 Task: Build dashboard for Customer object.
Action: Mouse moved to (295, 64)
Screenshot: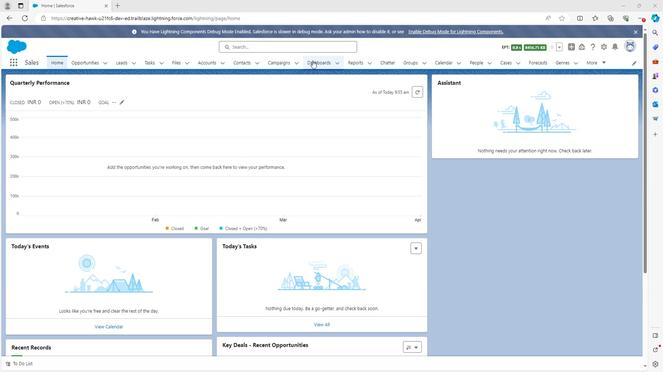 
Action: Mouse pressed left at (295, 64)
Screenshot: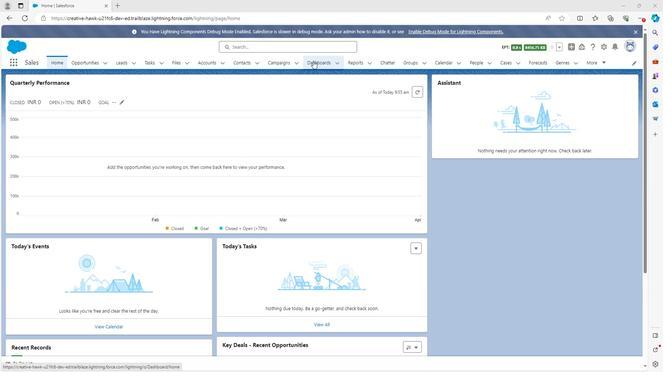 
Action: Mouse moved to (545, 91)
Screenshot: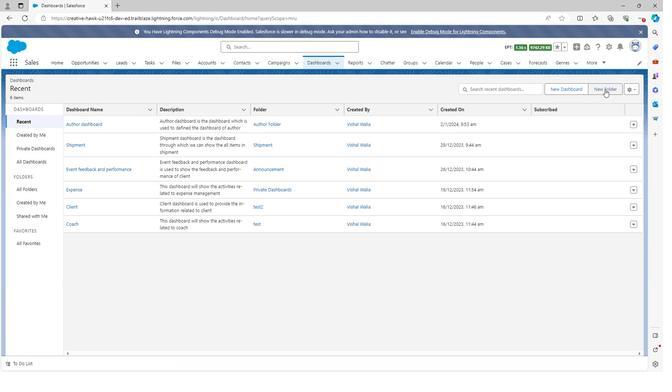 
Action: Mouse pressed left at (545, 91)
Screenshot: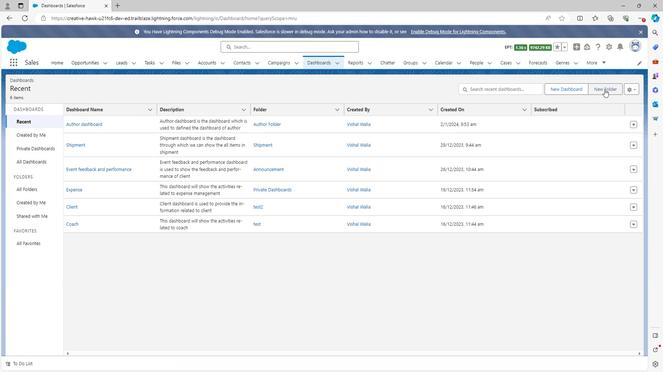 
Action: Mouse moved to (318, 174)
Screenshot: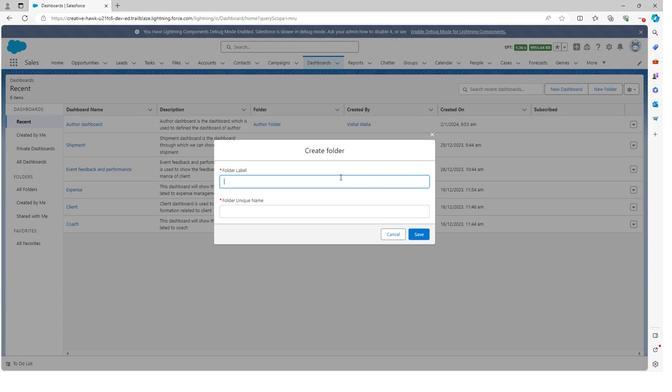 
Action: Mouse pressed left at (318, 174)
Screenshot: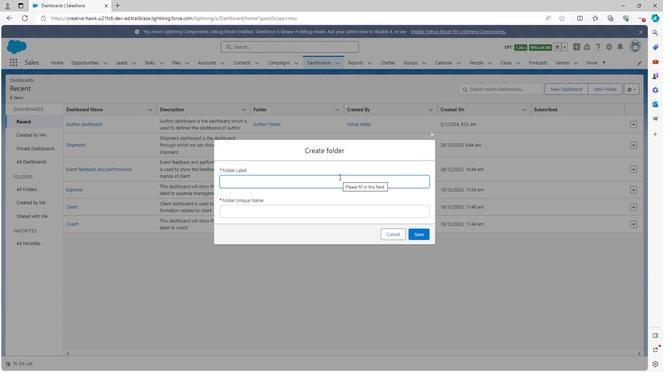 
Action: Key pressed <Key.shift><Key.shift><Key.shift><Key.shift><Key.shift>Custo
Screenshot: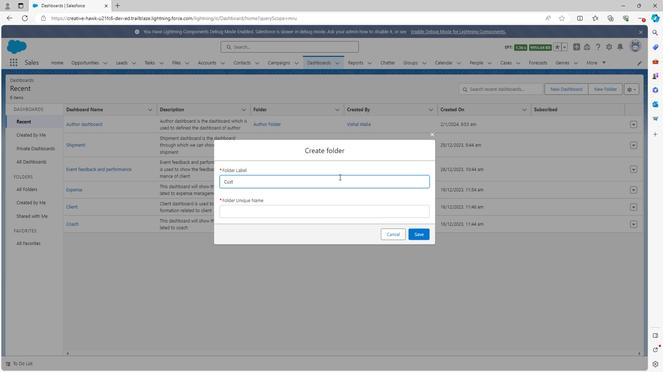 
Action: Mouse moved to (315, 176)
Screenshot: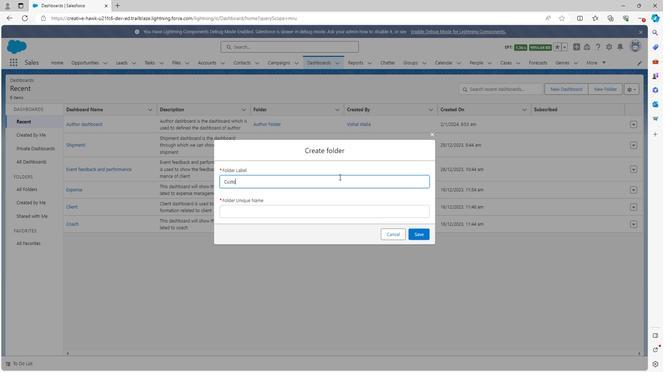 
Action: Key pressed mer
Screenshot: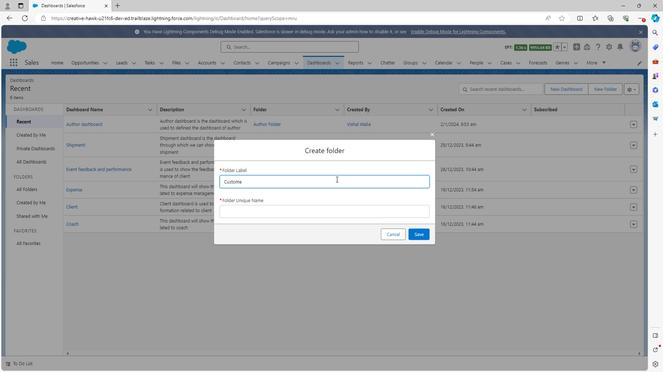 
Action: Mouse moved to (314, 176)
Screenshot: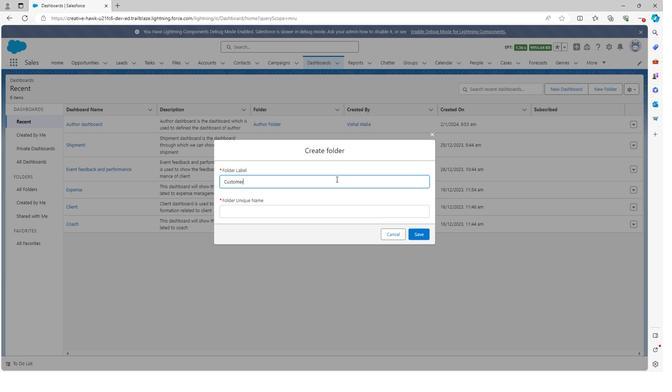 
Action: Key pressed <Key.space>fo
Screenshot: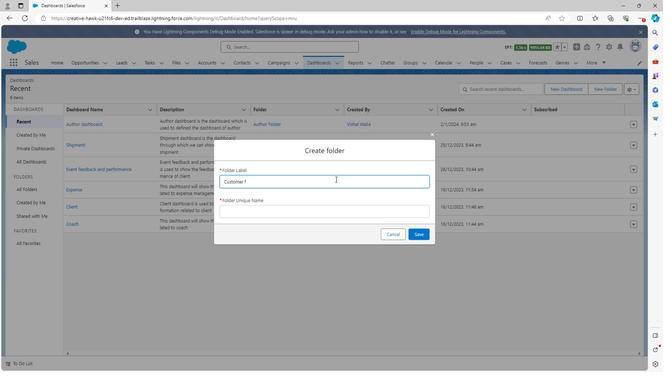 
Action: Mouse moved to (313, 177)
Screenshot: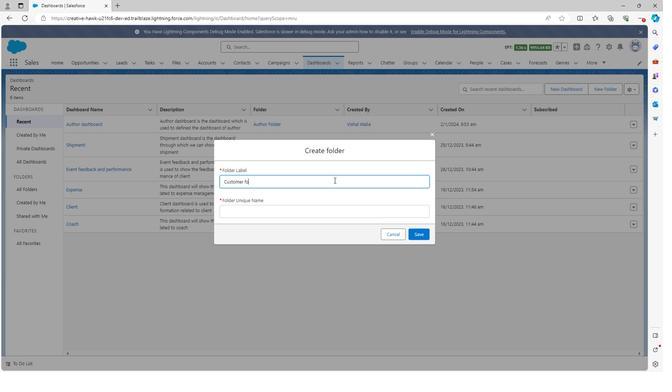 
Action: Key pressed l
Screenshot: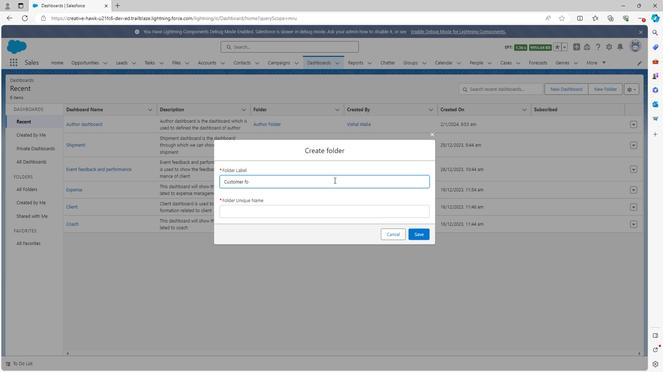 
Action: Mouse moved to (313, 178)
Screenshot: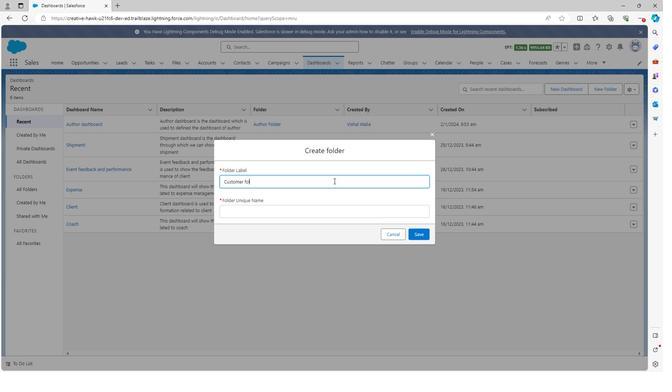 
Action: Key pressed de
Screenshot: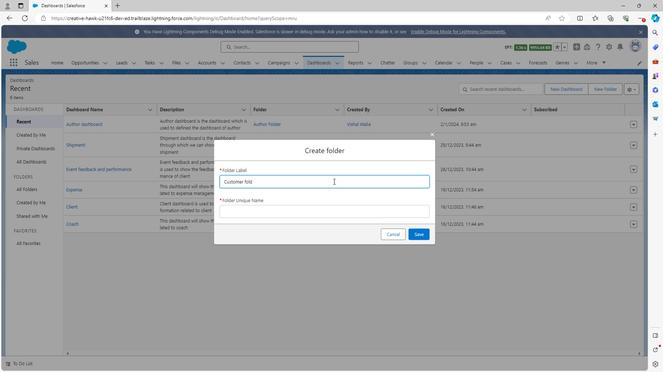 
Action: Mouse moved to (299, 189)
Screenshot: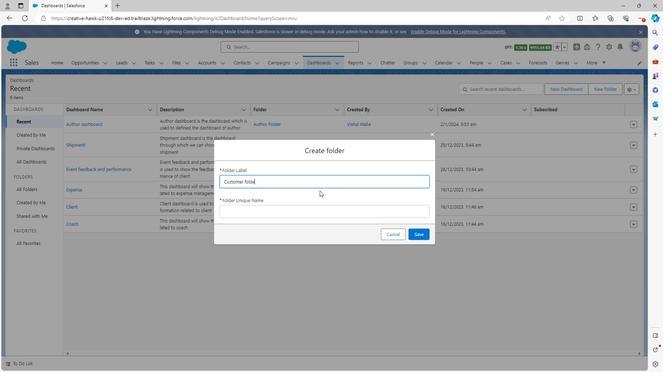 
Action: Key pressed r
Screenshot: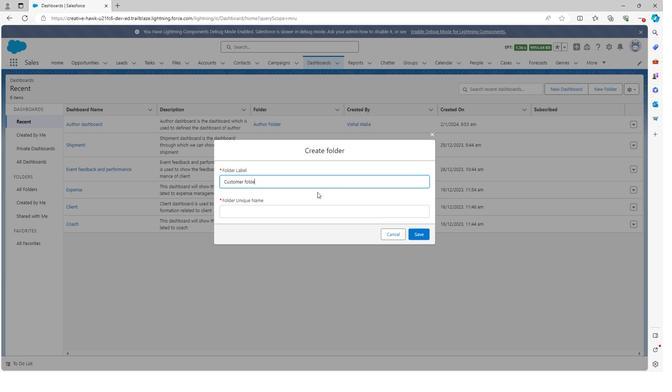 
Action: Mouse moved to (281, 203)
Screenshot: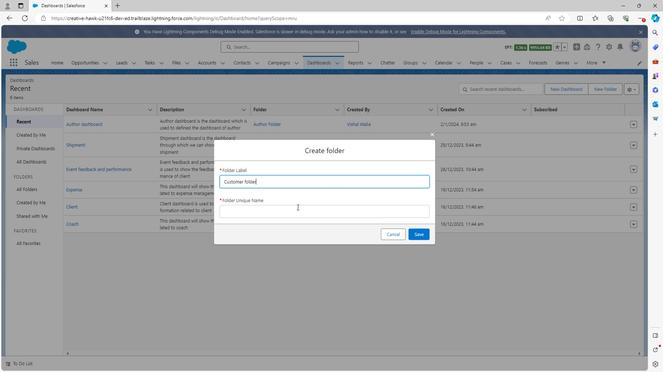 
Action: Mouse pressed left at (281, 203)
Screenshot: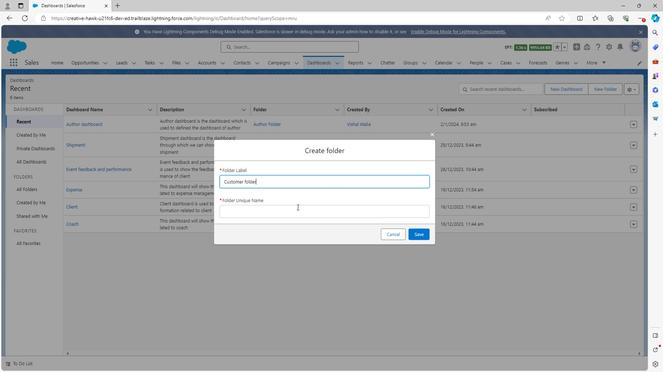 
Action: Mouse moved to (380, 226)
Screenshot: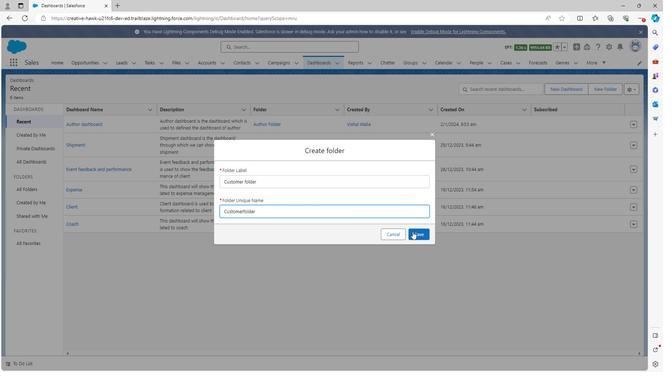 
Action: Mouse pressed left at (380, 226)
Screenshot: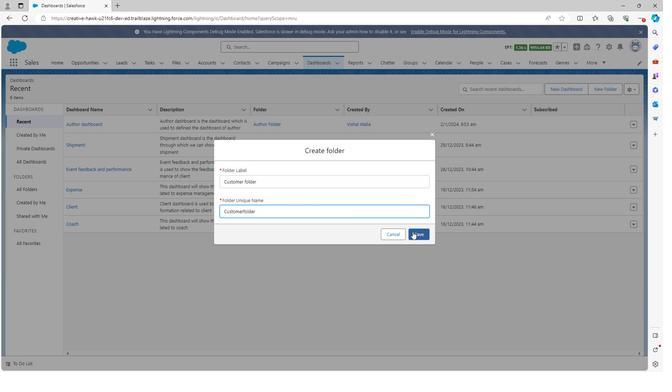 
Action: Mouse moved to (503, 89)
Screenshot: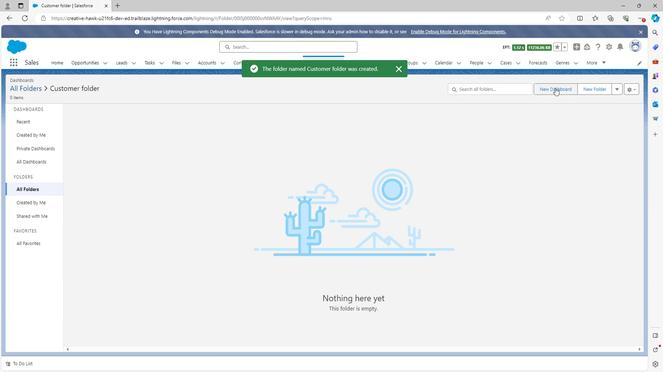 
Action: Mouse pressed left at (503, 89)
Screenshot: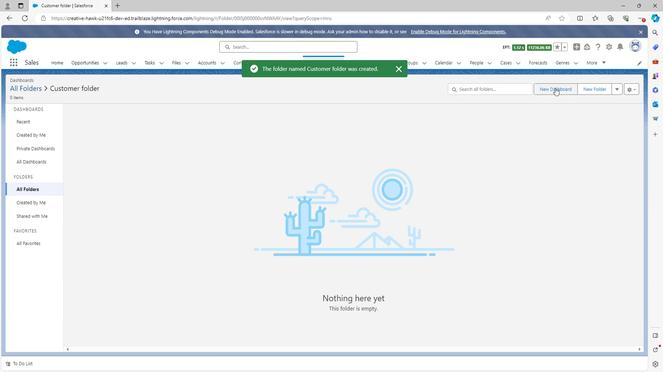 
Action: Mouse moved to (257, 181)
Screenshot: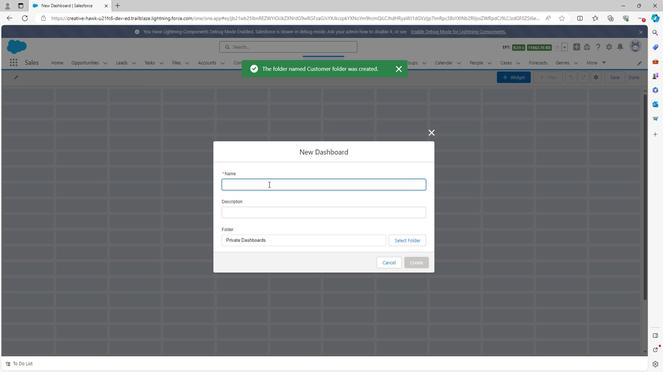 
Action: Mouse pressed left at (257, 181)
Screenshot: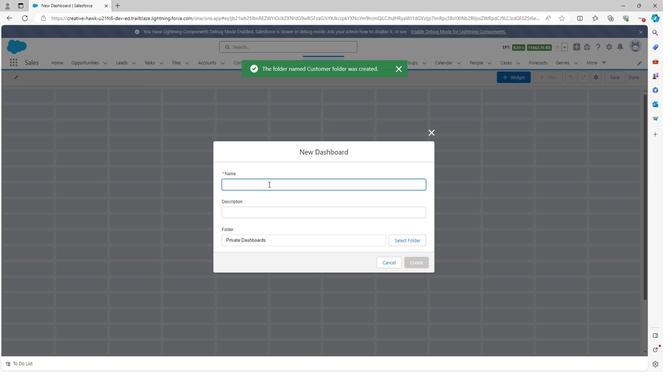 
Action: Mouse moved to (256, 181)
Screenshot: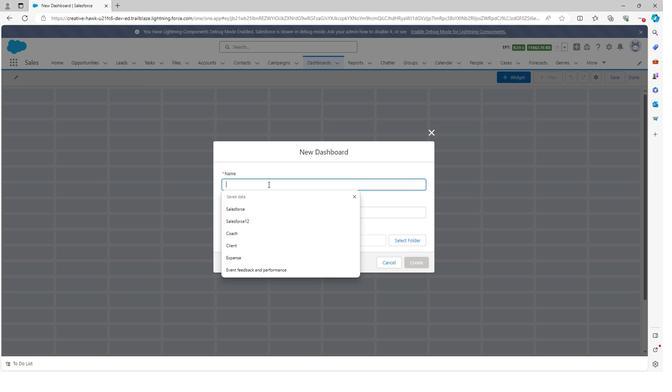 
Action: Key pressed <Key.shift>
Screenshot: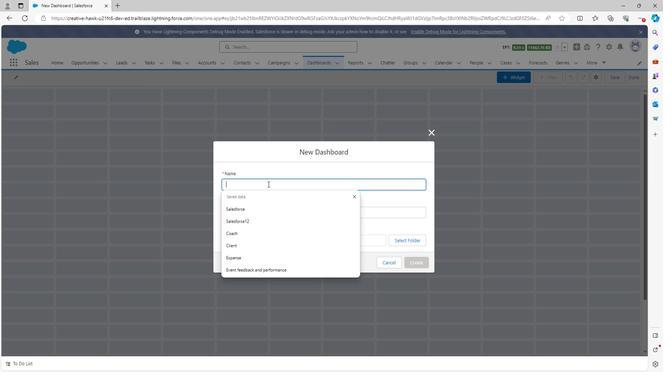 
Action: Mouse moved to (256, 181)
Screenshot: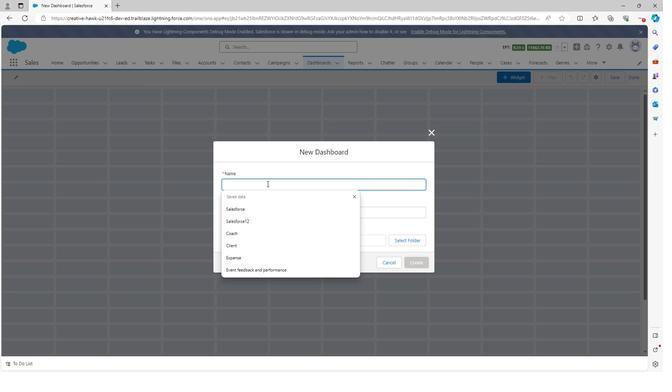 
Action: Key pressed C
Screenshot: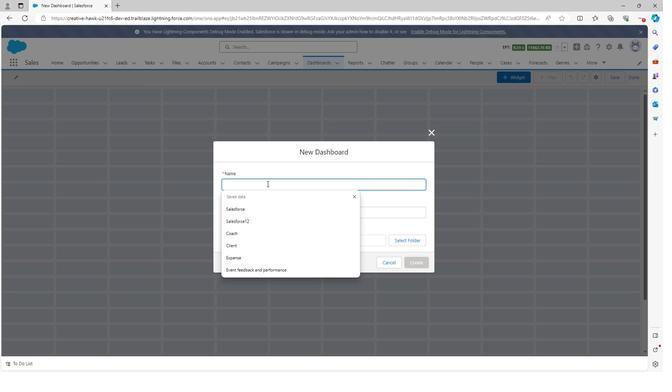 
Action: Mouse moved to (255, 177)
Screenshot: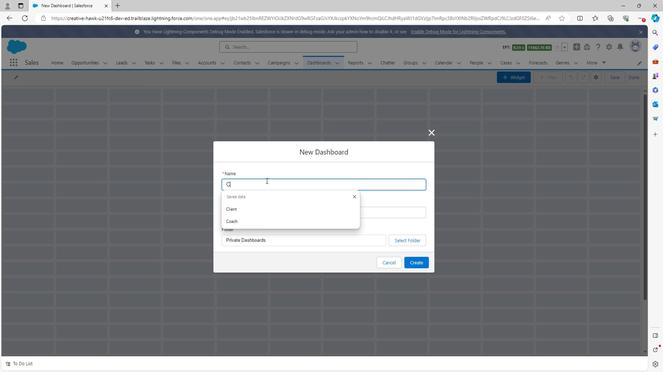 
Action: Key pressed u 770, 501)
Screenshot: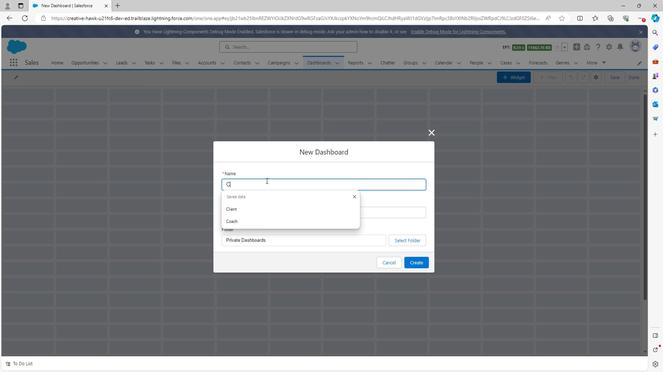 
Action: Mouse moved to (255, 178)
Screenshot: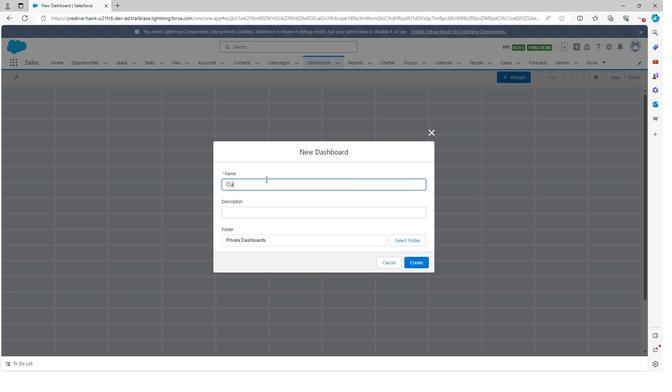 
Action: Key pressed s
Screenshot: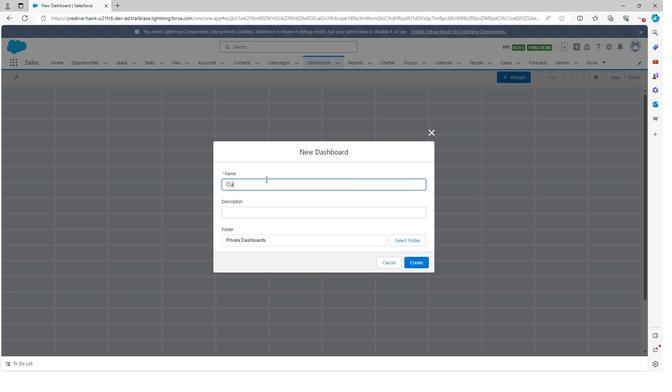 
Action: Mouse moved to (252, 184)
Screenshot: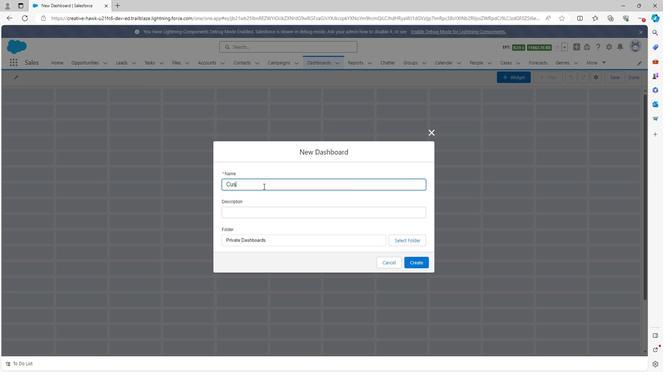 
Action: Key pressed to
Screenshot: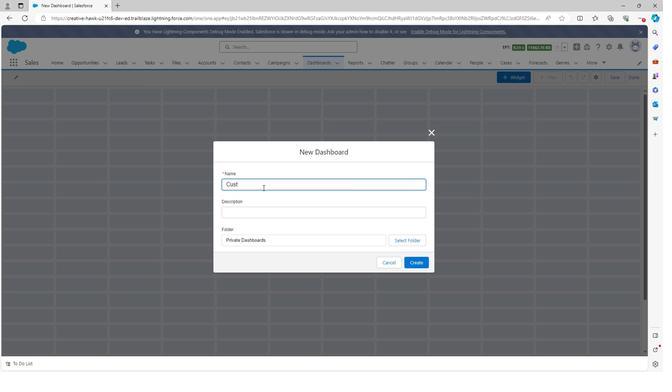
Action: Mouse moved to (251, 186)
Screenshot: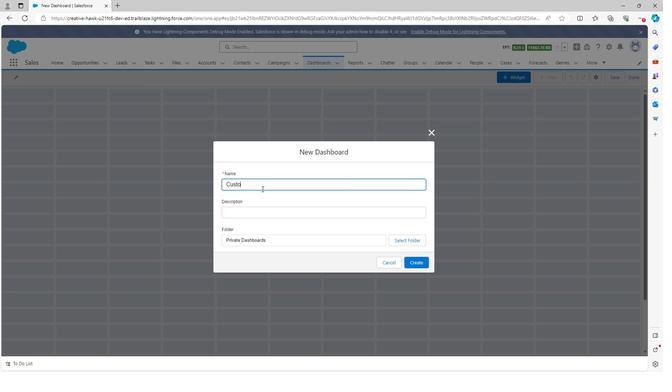 
Action: Key pressed me
Screenshot: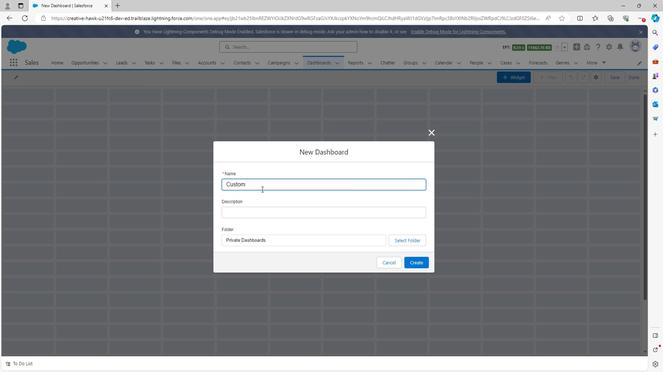 
Action: Mouse moved to (247, 190)
Screenshot: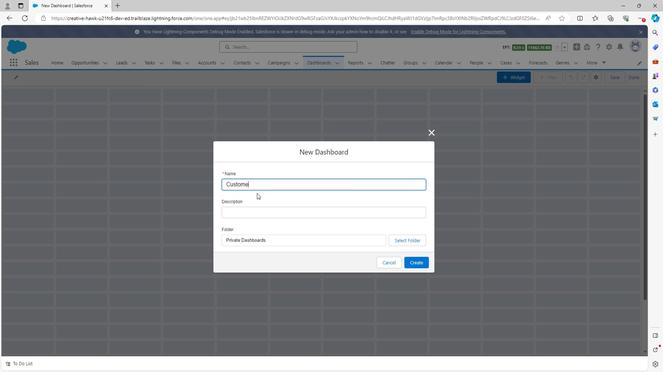 
Action: Key pressed r
Screenshot: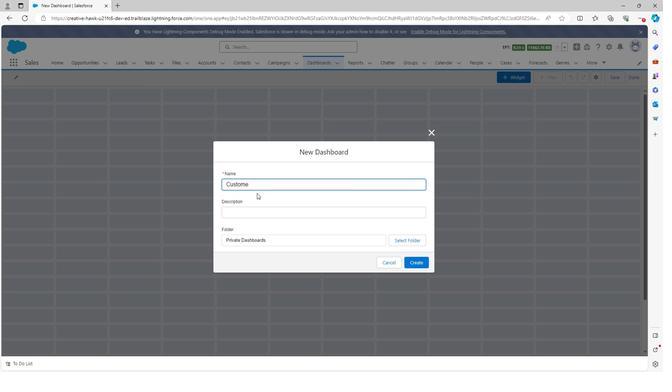 
Action: Mouse moved to (246, 190)
Screenshot: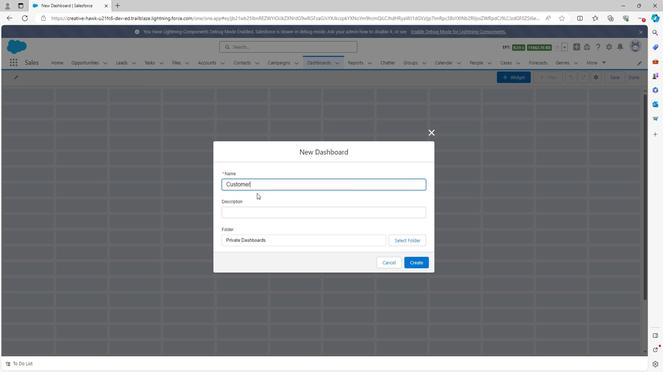 
Action: Key pressed <Key.space>d
Screenshot: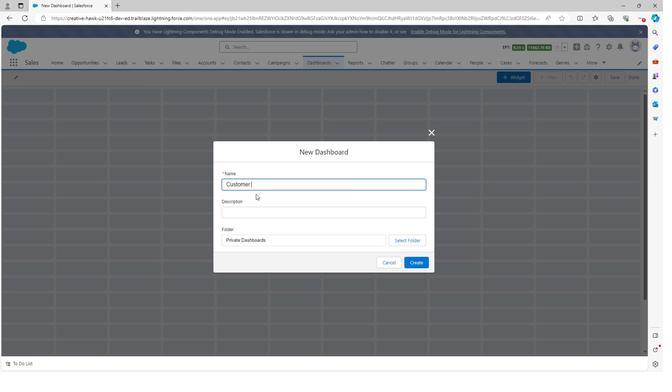 
Action: Mouse moved to (245, 192)
Screenshot: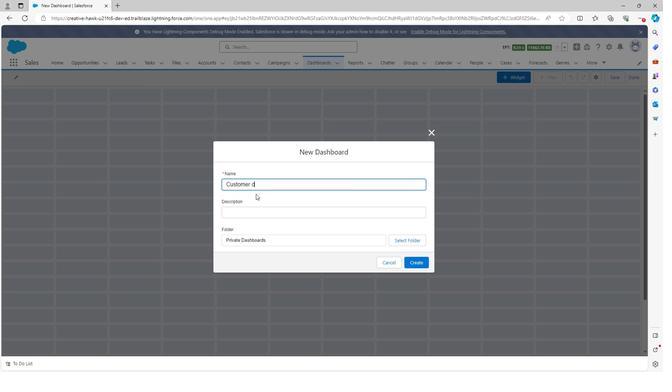 
Action: Key pressed a
Screenshot: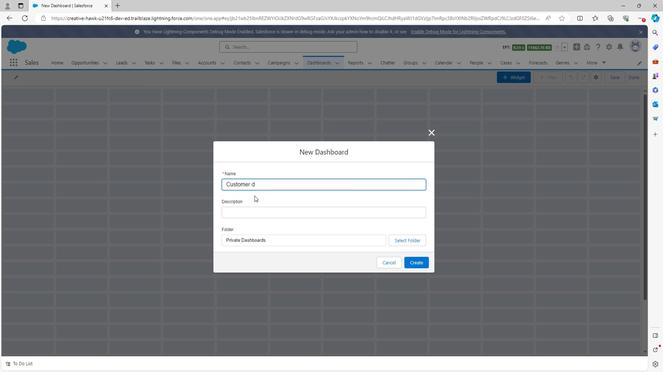 
Action: Mouse moved to (245, 192)
Screenshot: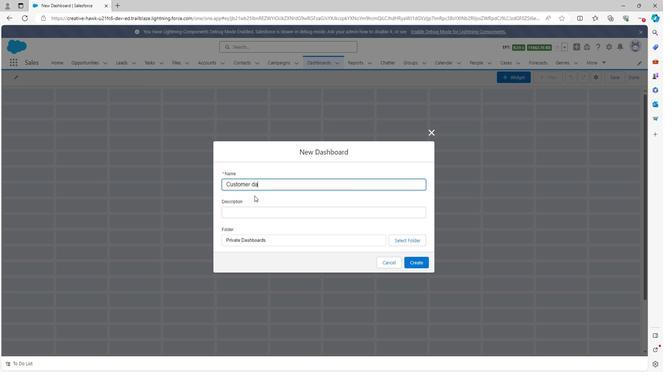 
Action: Key pressed s
Screenshot: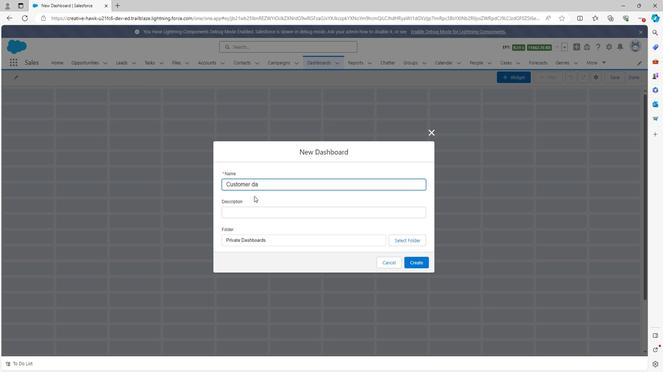 
Action: Mouse moved to (245, 193)
Screenshot: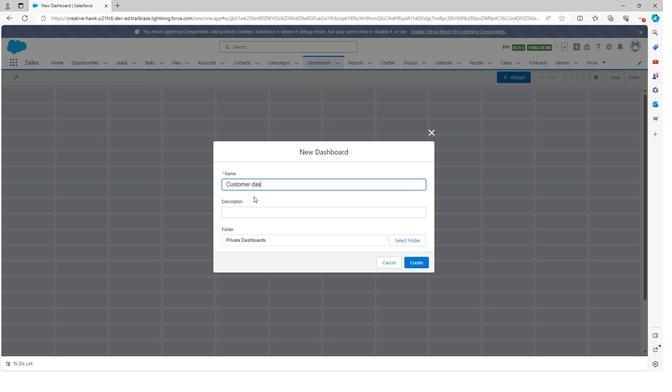 
Action: Key pressed h
Screenshot: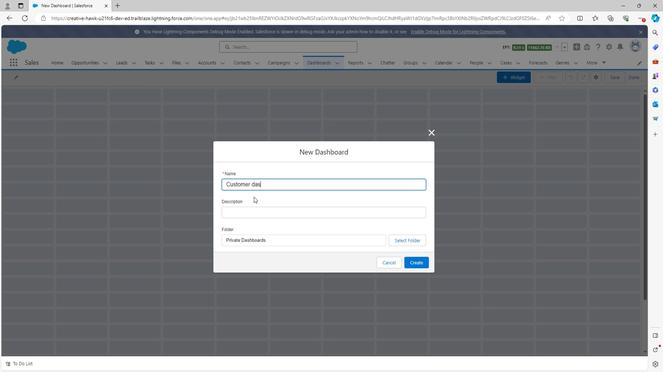 
Action: Mouse moved to (244, 193)
Screenshot: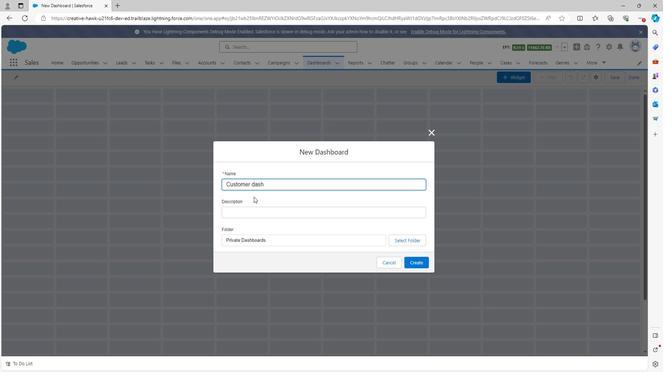 
Action: Key pressed b
Screenshot: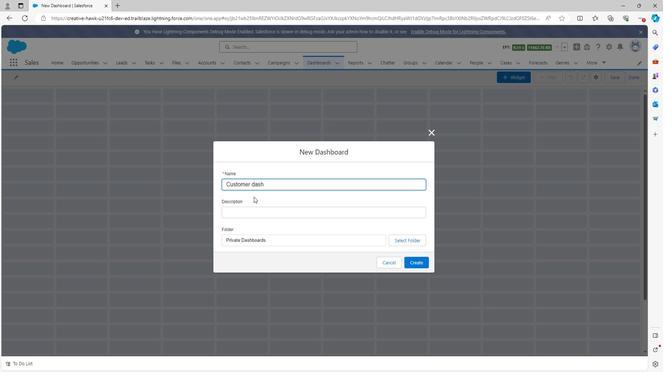 
Action: Mouse moved to (243, 195)
Screenshot: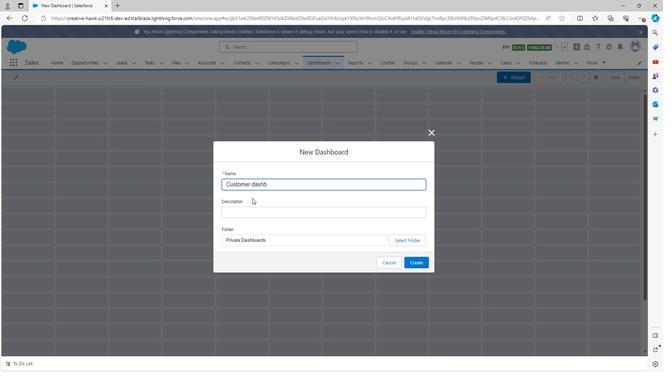 
Action: Key pressed o
Screenshot: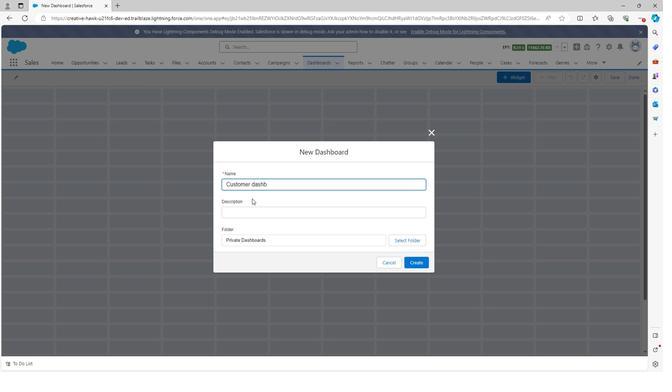 
Action: Mouse moved to (241, 196)
Screenshot: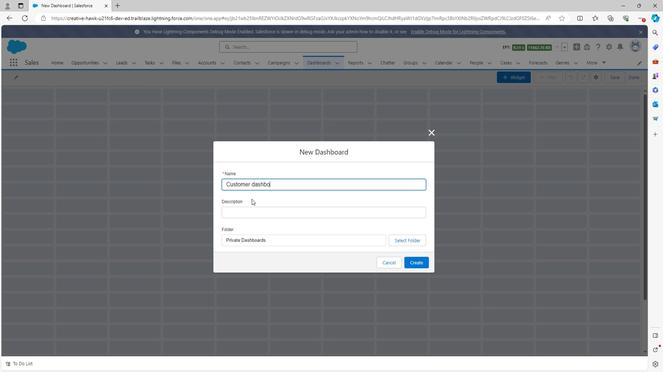 
Action: Key pressed ard
Screenshot: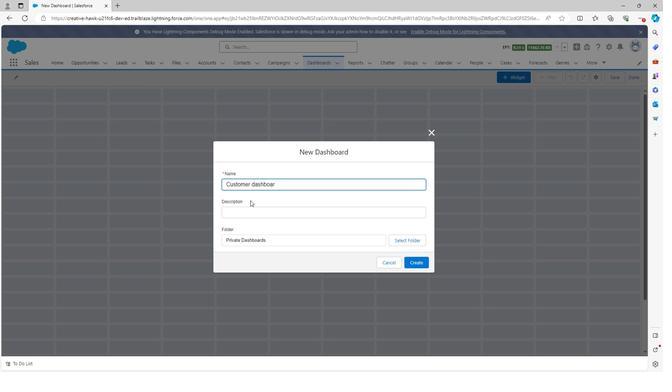 
Action: Mouse moved to (239, 207)
Screenshot: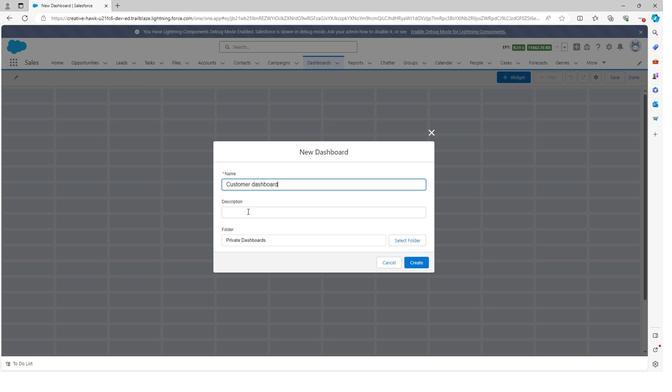 
Action: Mouse pressed left at (239, 207)
Screenshot: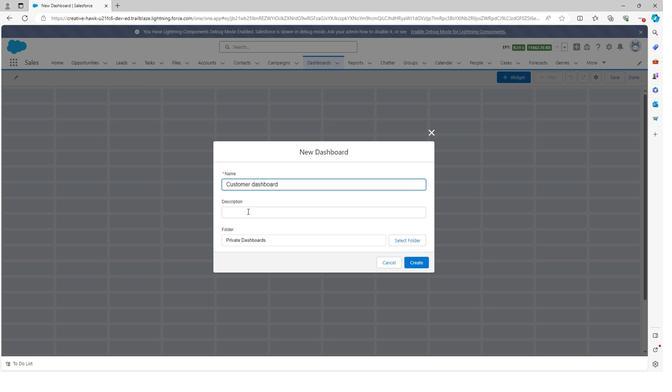 
Action: Key pressed <Key.shift>Custo
Screenshot: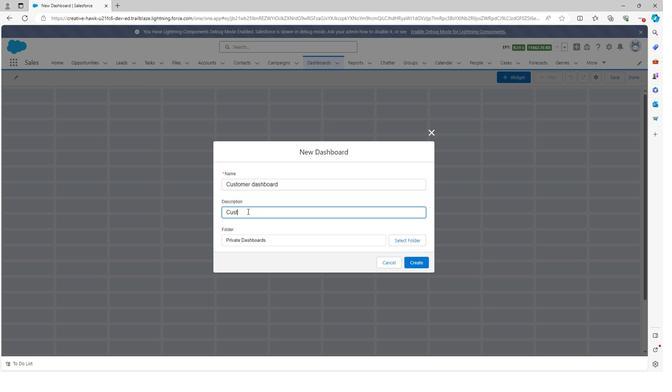 
Action: Mouse moved to (238, 208)
Screenshot: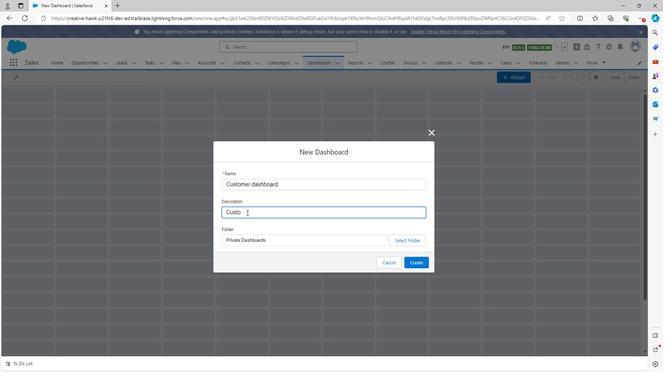 
Action: Key pressed m
Screenshot: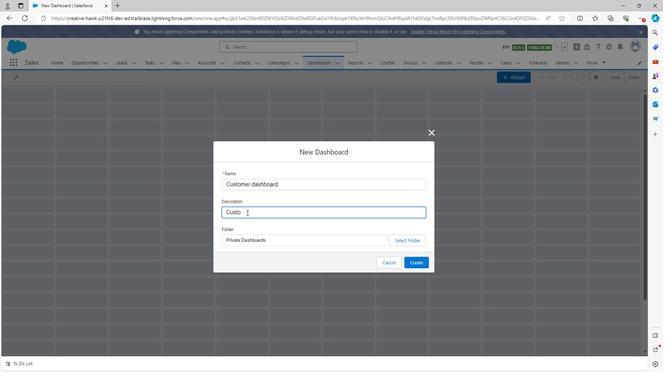 
Action: Mouse moved to (238, 208)
Screenshot: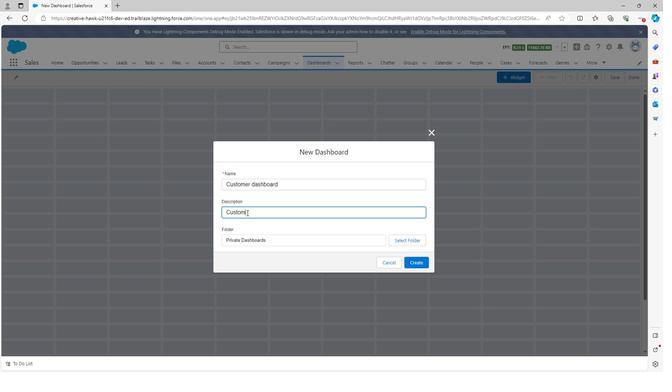 
Action: Key pressed e
Screenshot: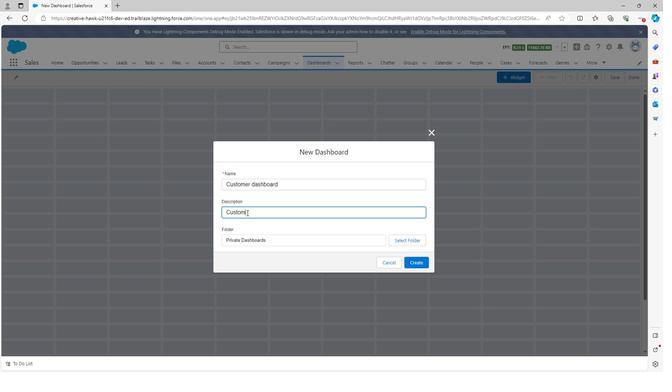 
Action: Mouse moved to (238, 208)
Screenshot: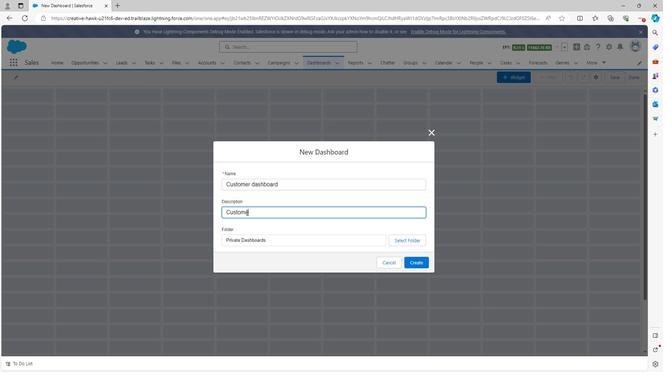 
Action: Key pressed r<Key.space>dashbo
Screenshot: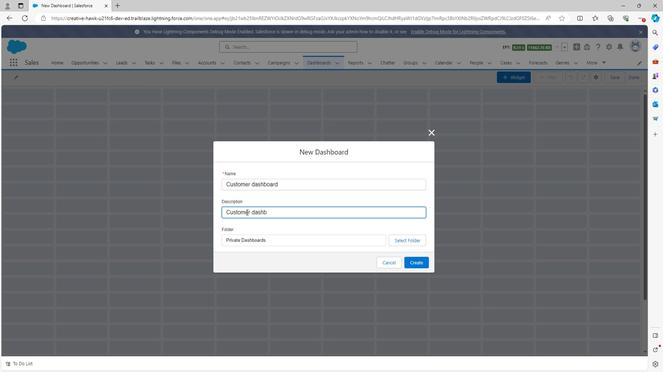 
Action: Mouse moved to (238, 208)
Screenshot: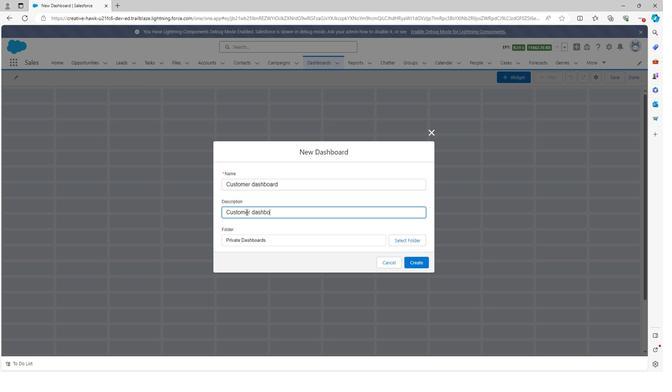 
Action: Key pressed ard<Key.space>
Screenshot: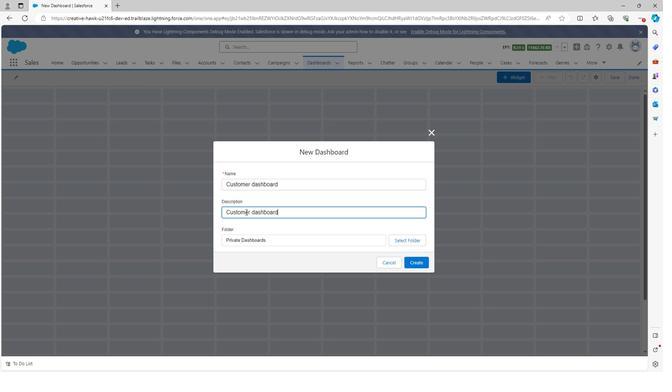 
Action: Mouse moved to (237, 208)
Screenshot: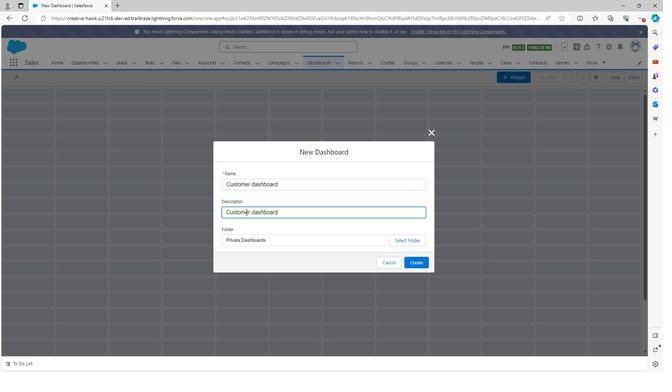 
Action: Key pressed i
Screenshot: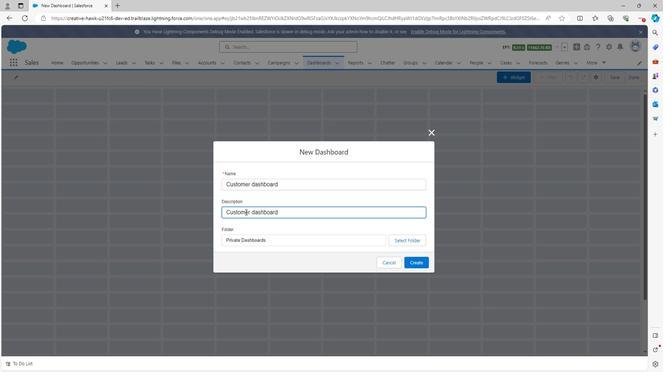 
Action: Mouse moved to (237, 208)
Screenshot: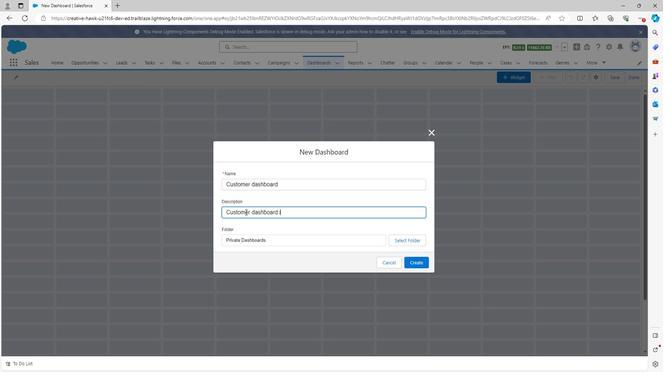 
Action: Key pressed s<Key.space>the<Key.space>das
Screenshot: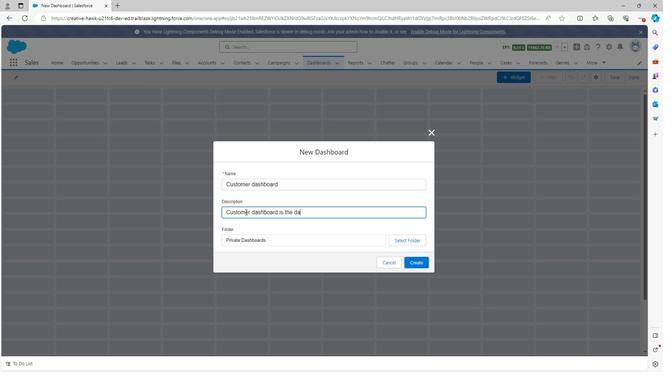 
Action: Mouse moved to (237, 208)
Screenshot: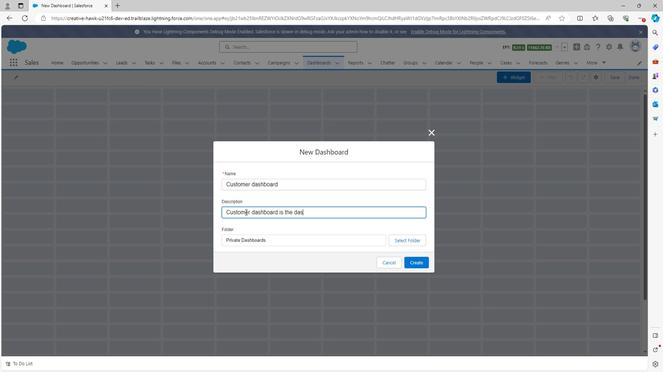 
Action: Key pressed hb
Screenshot: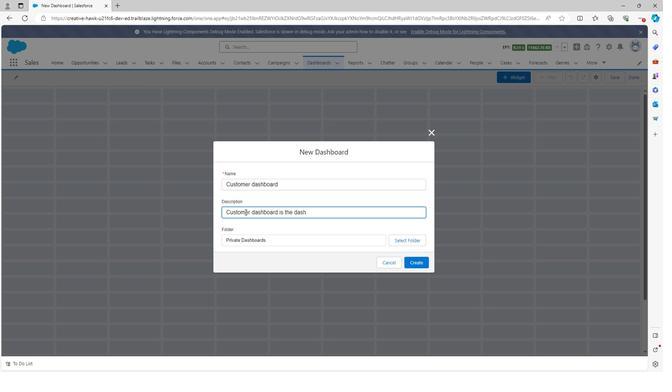 
Action: Mouse moved to (237, 207)
Screenshot: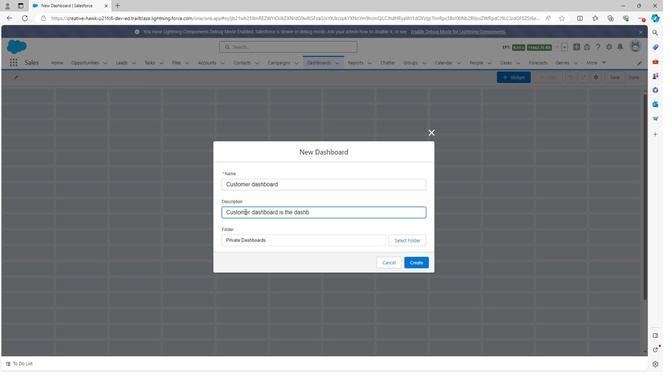 
Action: Key pressed o
Screenshot: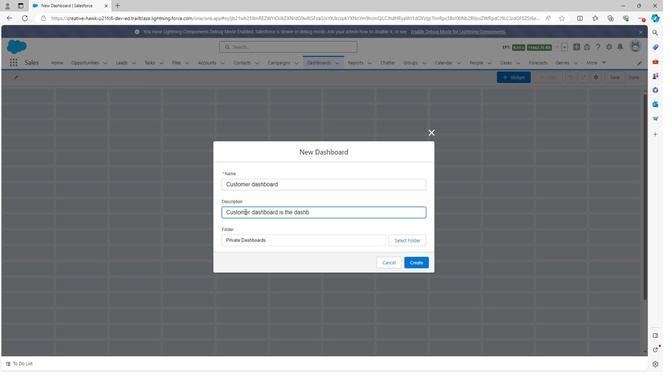 
Action: Mouse moved to (236, 207)
Screenshot: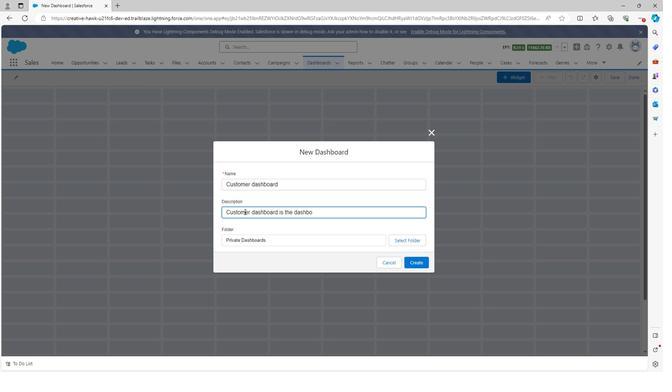 
Action: Key pressed ard<Key.space>whi
Screenshot: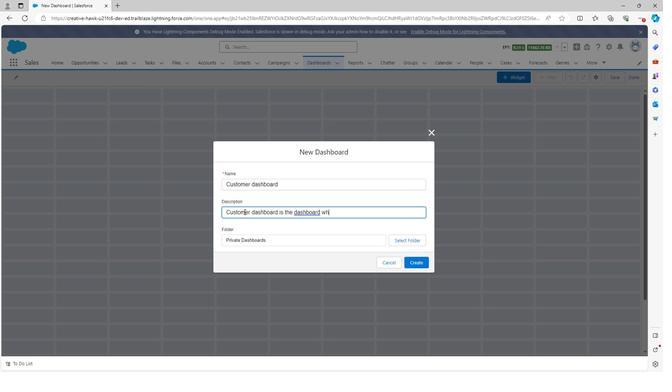 
Action: Mouse moved to (236, 207)
Screenshot: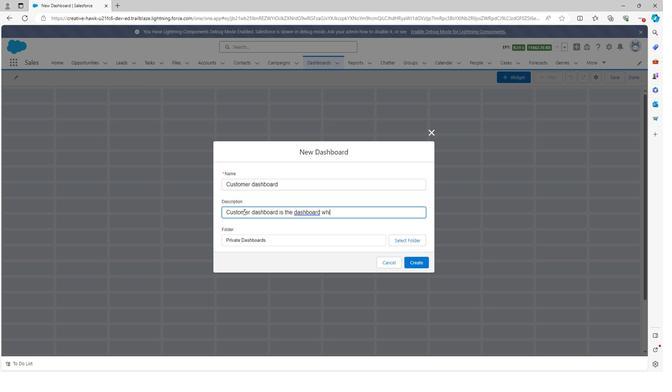 
Action: Key pressed c
Screenshot: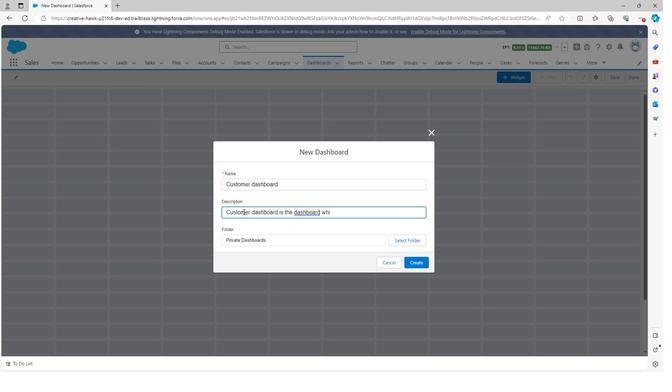 
Action: Mouse moved to (235, 208)
Screenshot: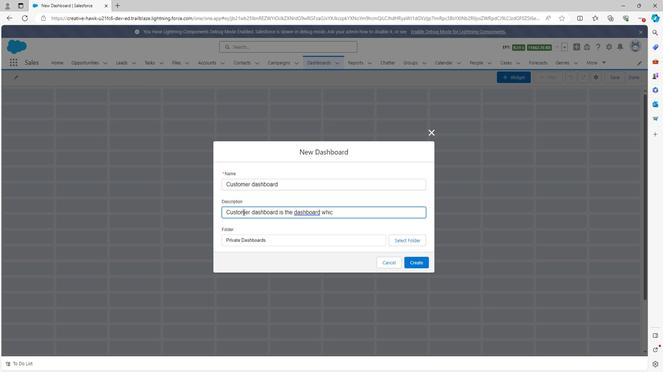 
Action: Key pressed h
Screenshot: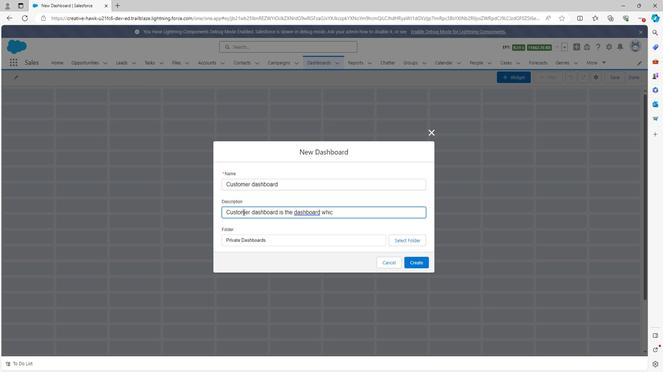 
Action: Mouse moved to (235, 209)
Screenshot: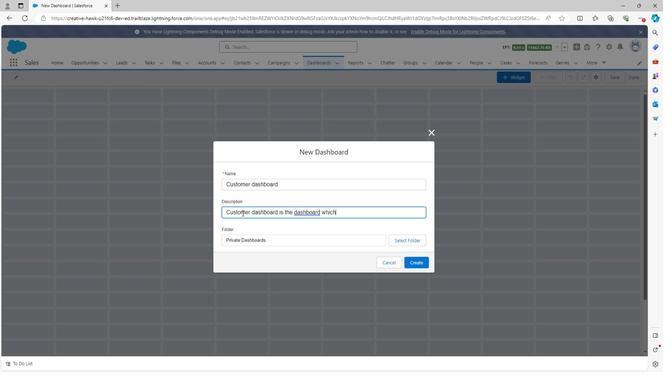 
Action: Key pressed <Key.space>i
Screenshot: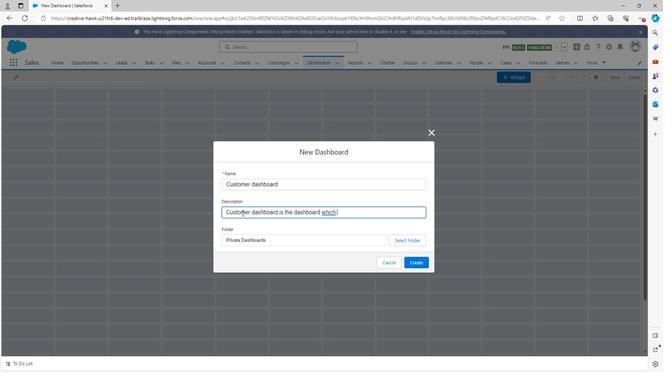 
Action: Mouse moved to (234, 209)
Screenshot: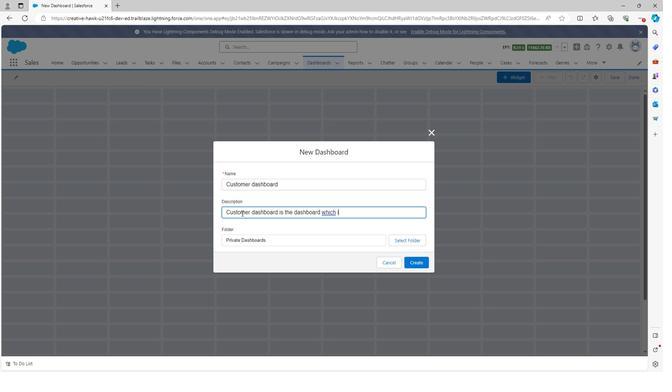 
Action: Key pressed s
Screenshot: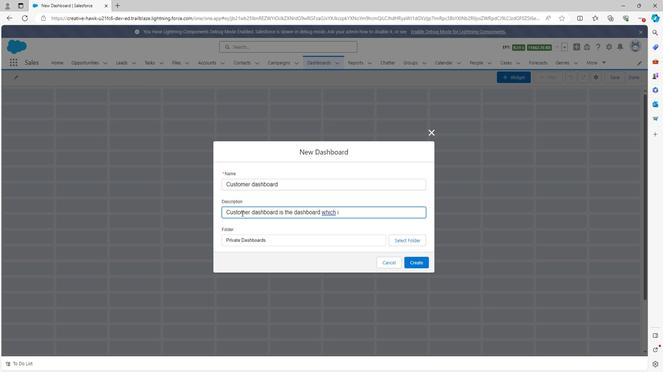 
Action: Mouse moved to (234, 209)
Screenshot: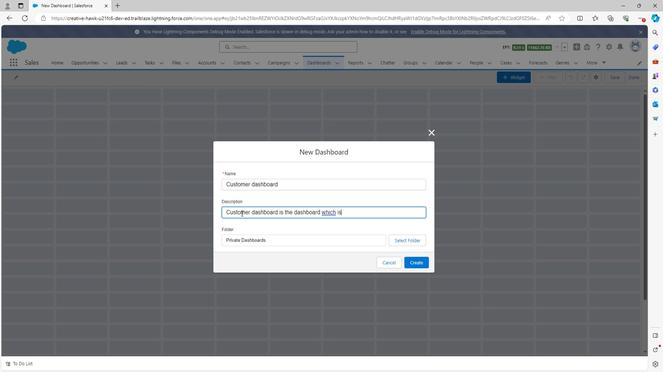 
Action: Key pressed <Key.space>used<Key.space>
Screenshot: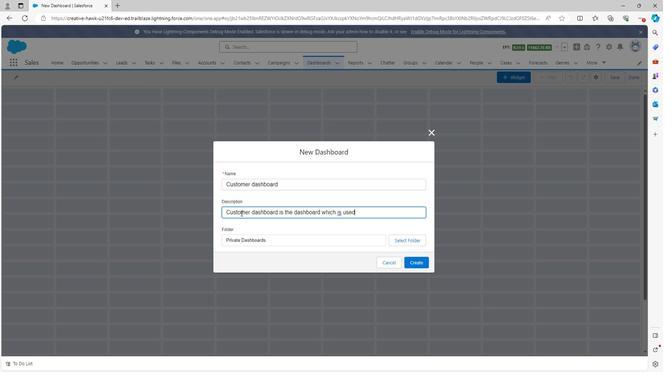 
Action: Mouse moved to (233, 208)
Screenshot: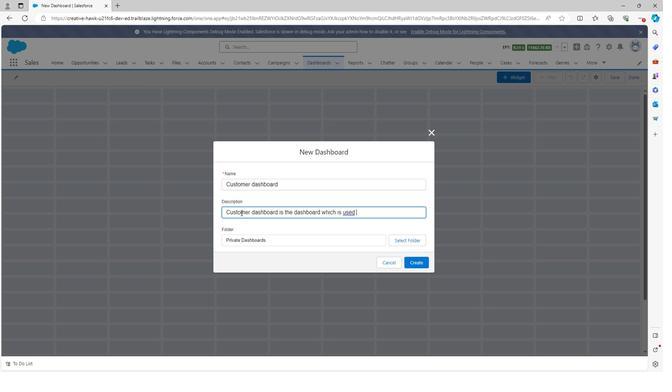 
Action: Key pressed to
Screenshot: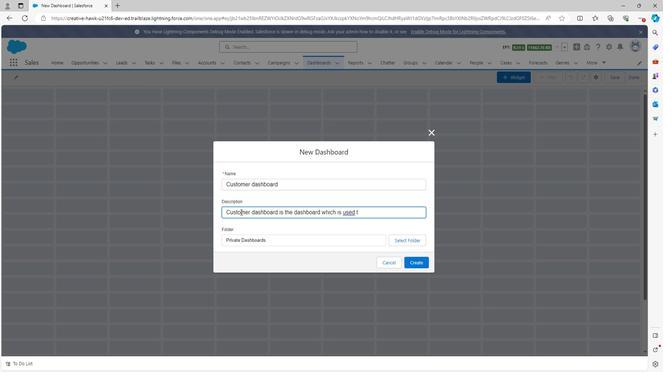 
Action: Mouse moved to (233, 208)
Screenshot: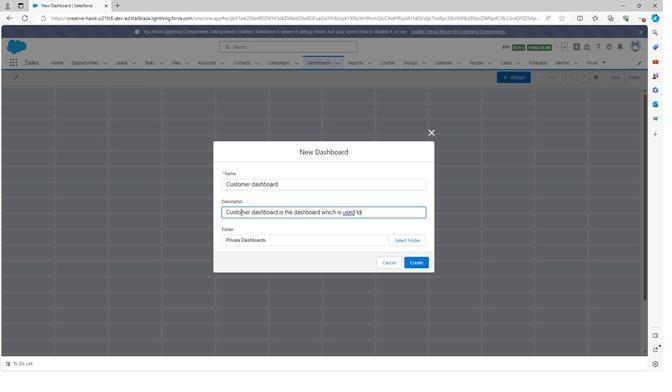 
Action: Key pressed <Key.space>defined<Key.space>the<Key.space>
Screenshot: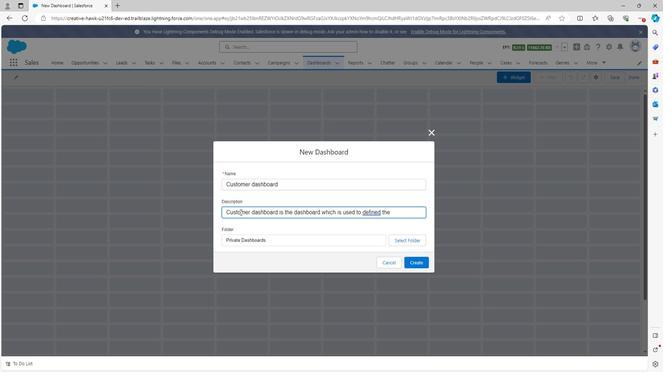 
Action: Mouse moved to (233, 207)
Screenshot: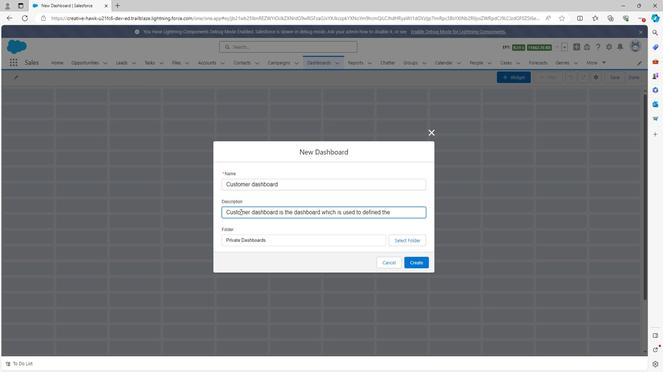 
Action: Key pressed customer
Screenshot: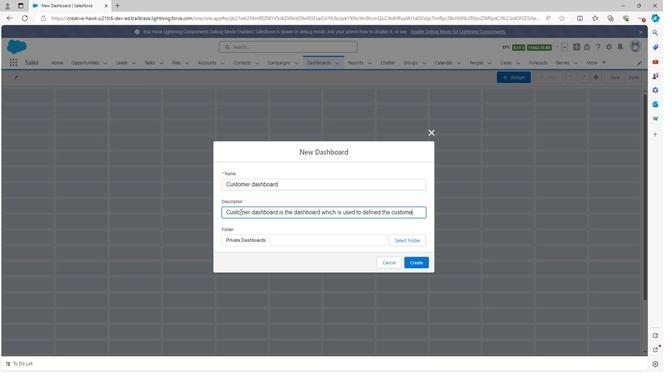 
Action: Mouse moved to (233, 207)
Screenshot: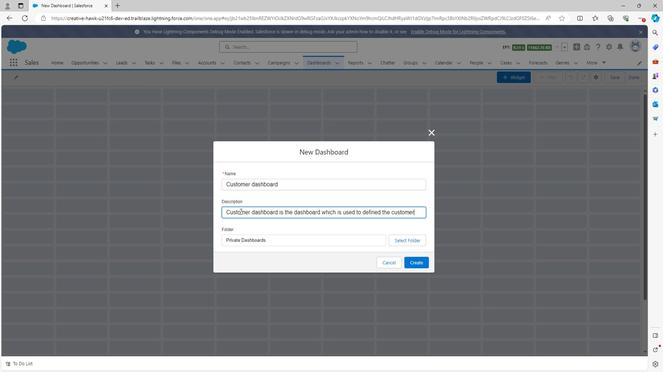 
Action: Key pressed <Key.space>data
Screenshot: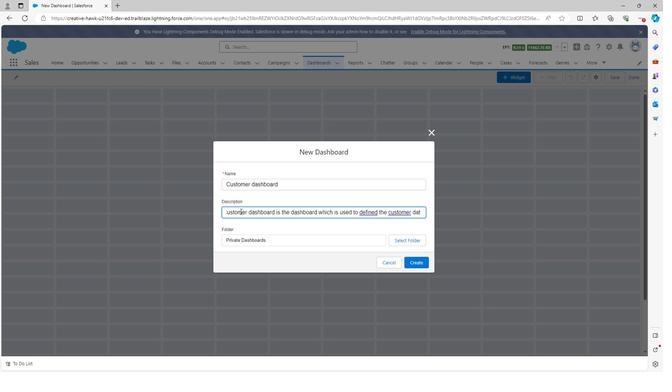 
Action: Mouse moved to (372, 237)
Screenshot: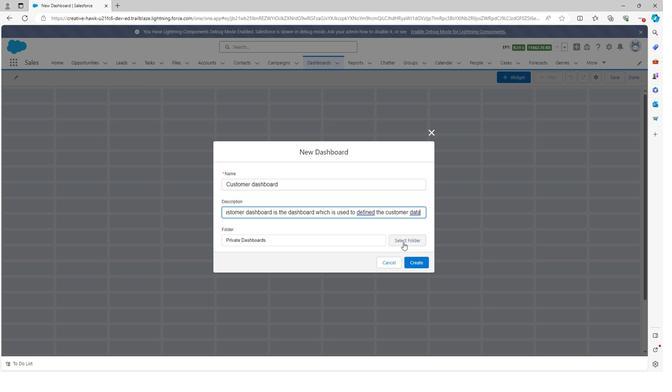 
Action: Mouse pressed left at (372, 237)
Screenshot: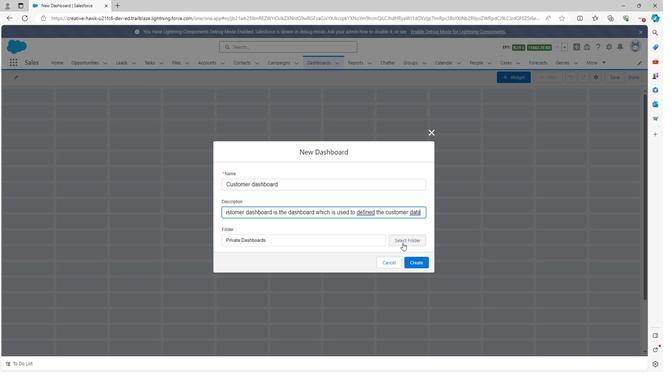 
Action: Mouse moved to (329, 133)
Screenshot: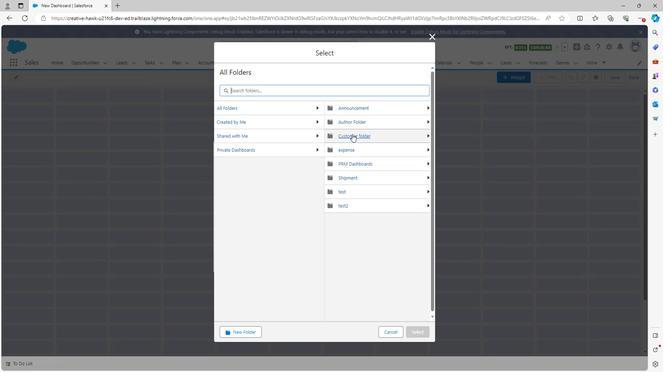 
Action: Mouse pressed left at (329, 133)
Screenshot: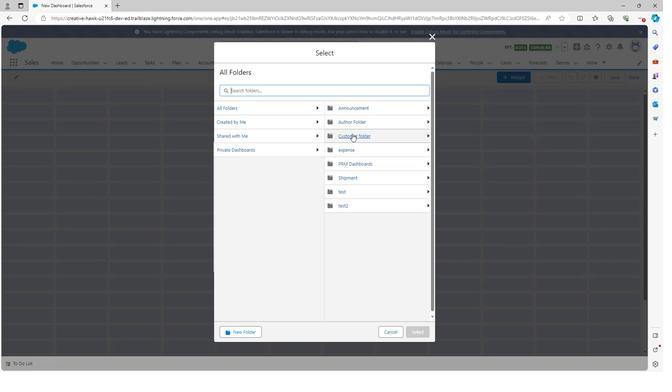 
Action: Mouse moved to (297, 135)
Screenshot: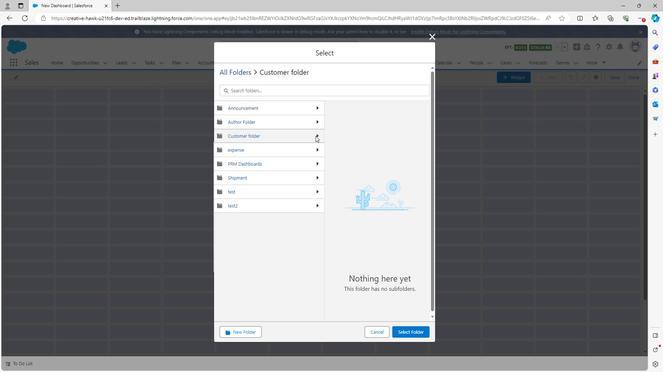 
Action: Mouse pressed left at (297, 135)
Screenshot: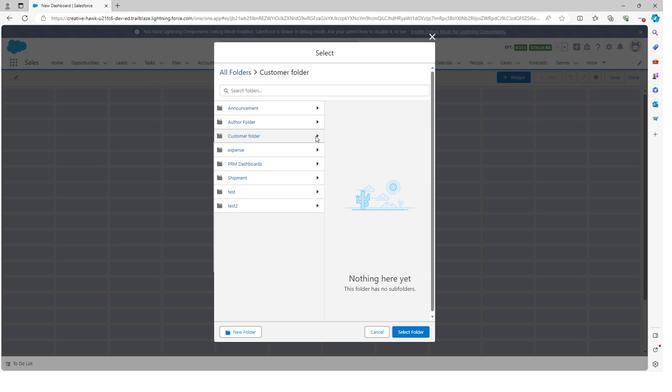 
Action: Mouse moved to (371, 318)
Screenshot: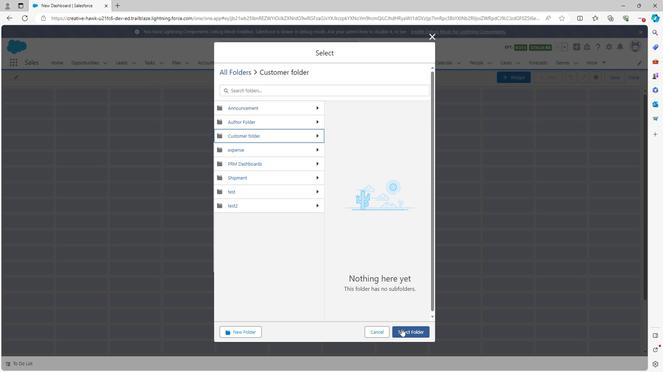 
Action: Mouse pressed left at (371, 318)
Screenshot: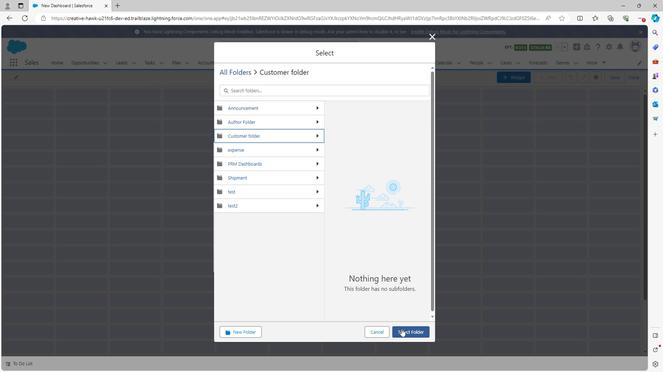 
Action: Mouse moved to (383, 253)
Screenshot: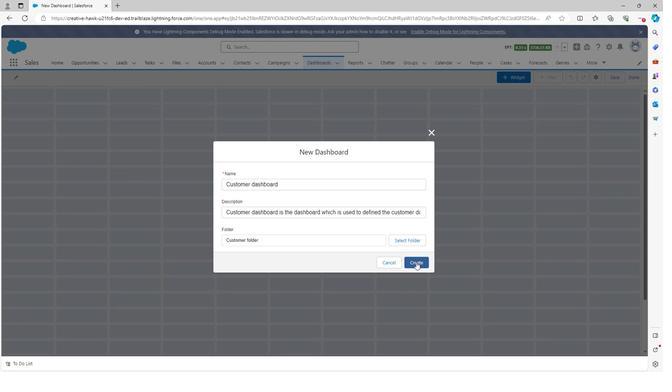 
Action: Mouse pressed left at (383, 253)
Screenshot: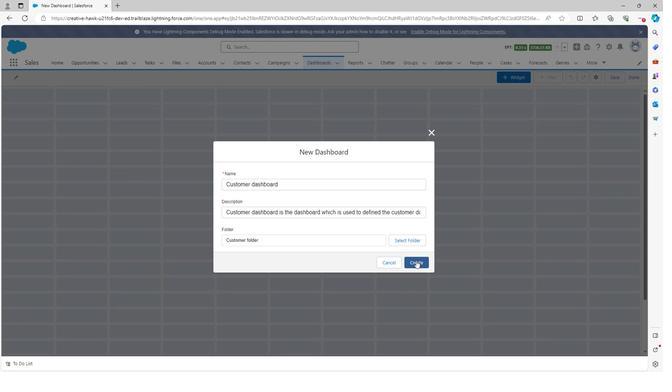 
Action: Mouse moved to (457, 80)
Screenshot: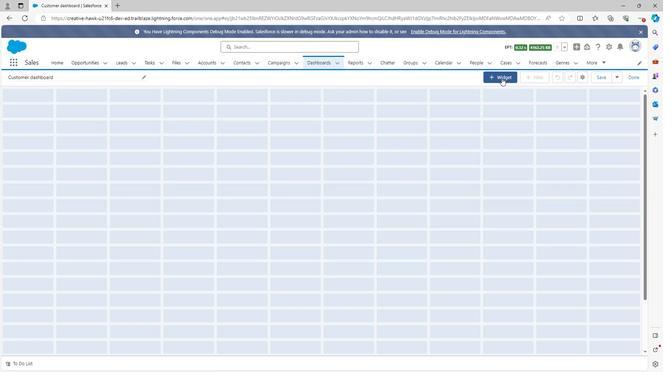 
Action: Mouse pressed left at (457, 80)
Screenshot: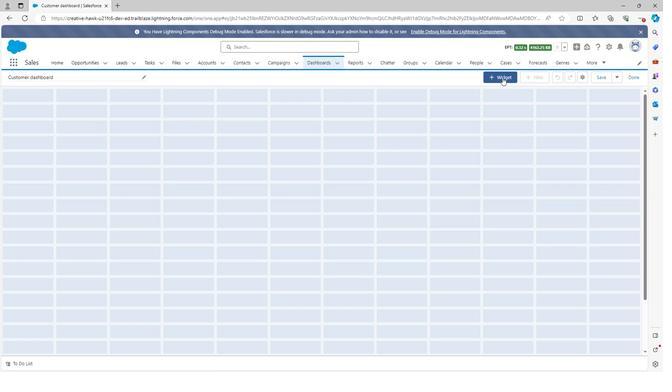 
Action: Mouse moved to (455, 91)
Screenshot: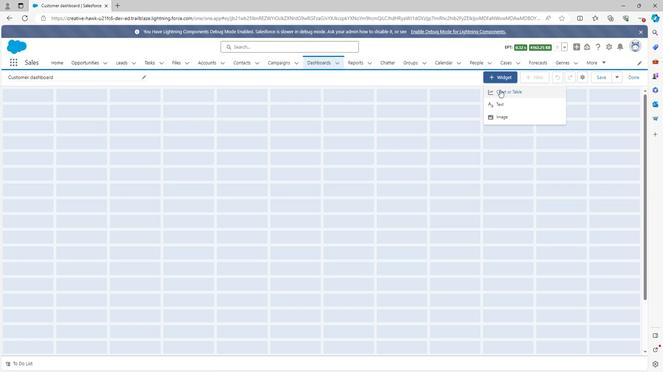 
Action: Mouse pressed left at (455, 91)
Screenshot: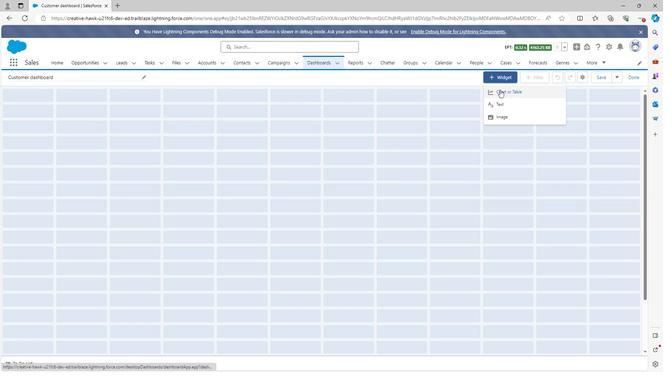 
Action: Mouse moved to (74, 194)
Screenshot: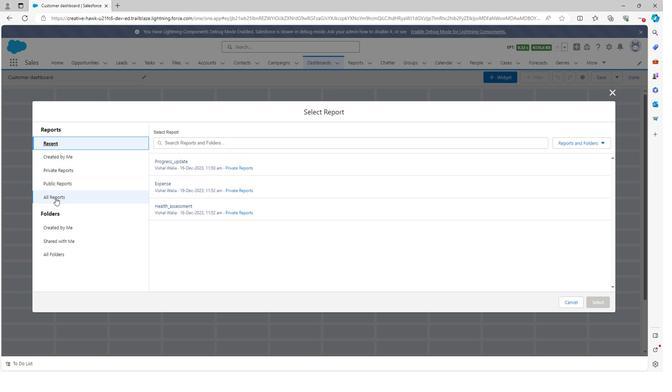 
Action: Mouse pressed left at (74, 194)
Screenshot: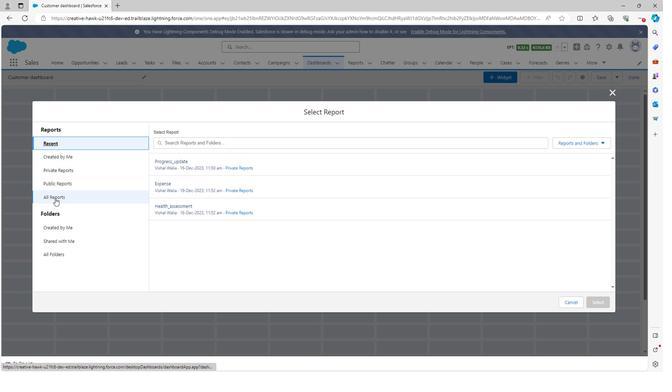
Action: Mouse moved to (208, 203)
Screenshot: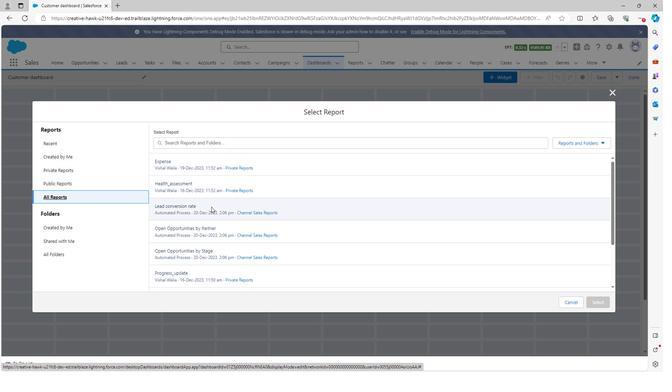 
Action: Mouse scrolled (208, 202) with delta (0, 0)
Screenshot: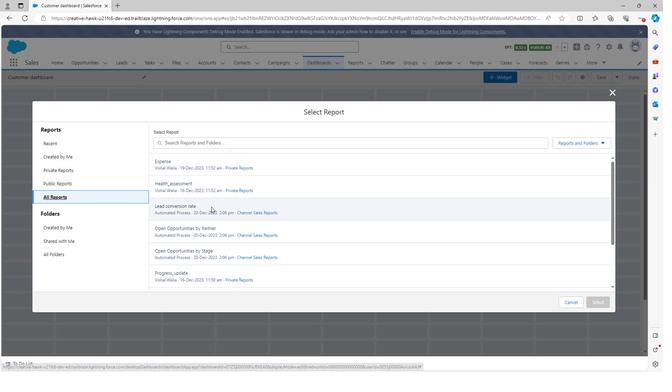 
Action: Mouse scrolled (208, 202) with delta (0, 0)
Screenshot: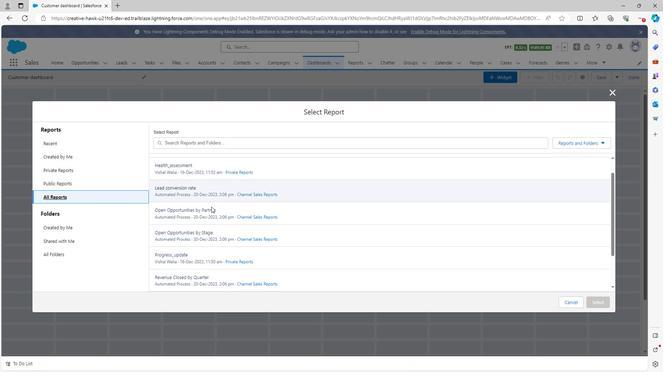 
Action: Mouse scrolled (208, 202) with delta (0, 0)
Screenshot: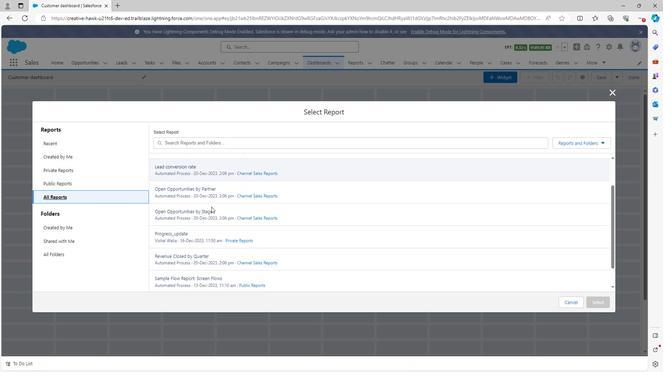 
Action: Mouse scrolled (208, 202) with delta (0, 0)
Screenshot: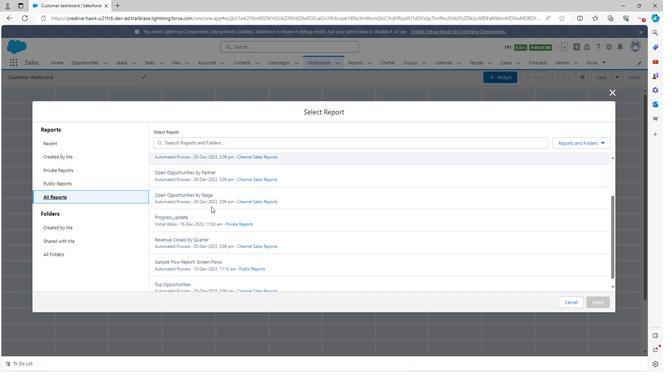 
Action: Mouse scrolled (208, 202) with delta (0, 0)
Screenshot: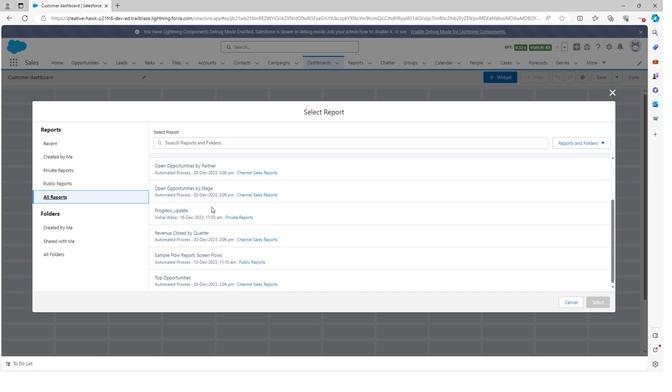 
Action: Mouse scrolled (208, 202) with delta (0, 0)
Screenshot: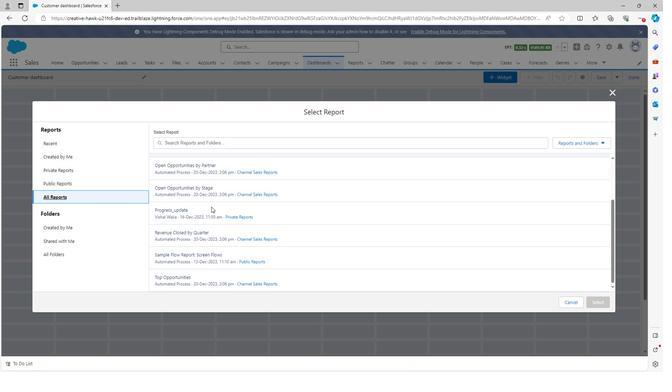 
Action: Mouse moved to (80, 223)
Screenshot: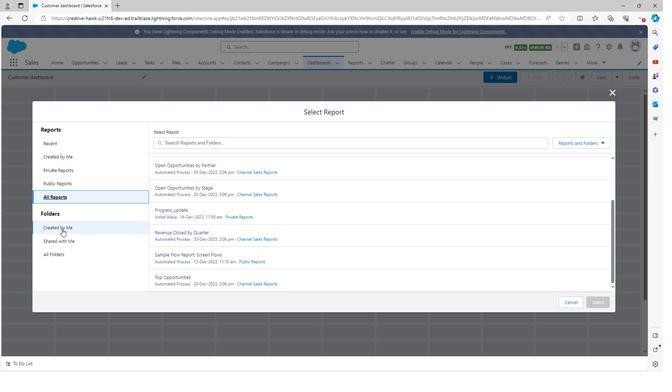 
Action: Mouse pressed left at (80, 223)
Screenshot: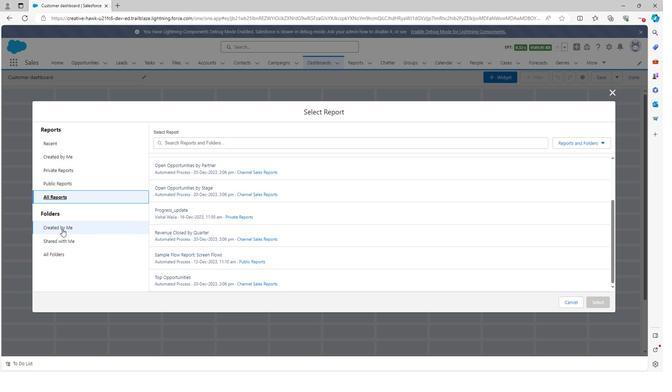 
Action: Mouse moved to (78, 230)
Screenshot: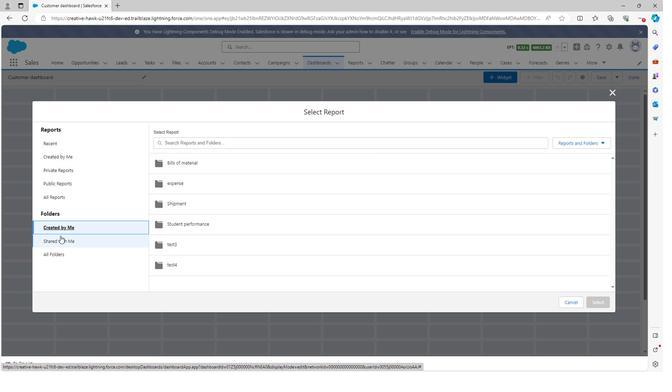 
Action: Mouse pressed left at (78, 230)
Screenshot: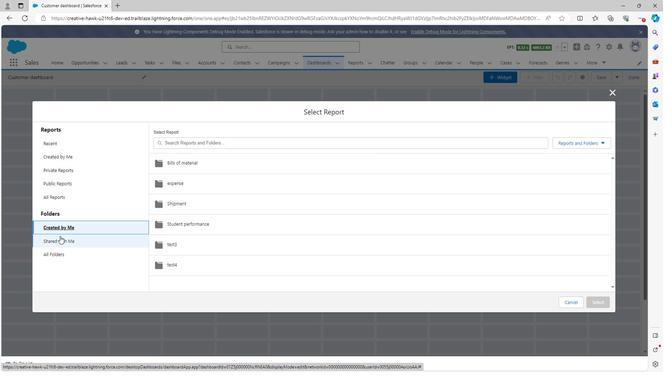 
Action: Mouse moved to (73, 196)
Screenshot: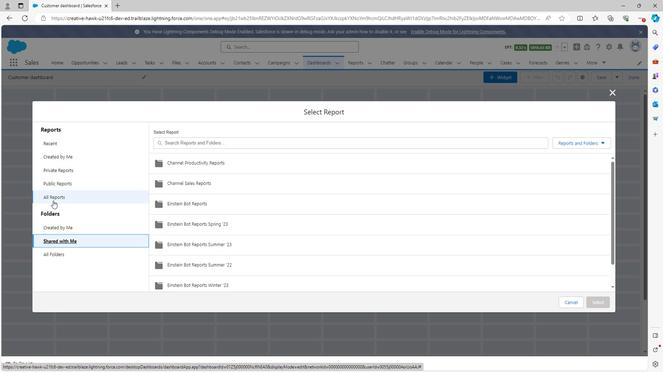 
Action: Mouse pressed left at (73, 196)
Screenshot: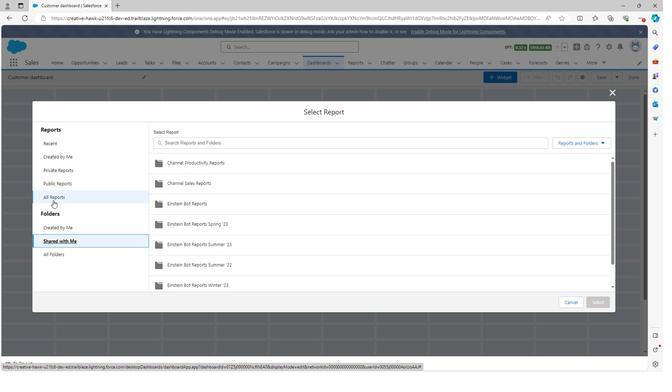 
Action: Mouse moved to (228, 250)
Screenshot: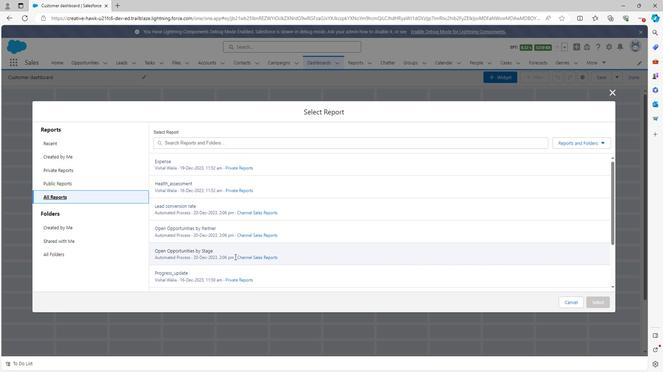 
Action: Mouse pressed left at (228, 250)
Screenshot: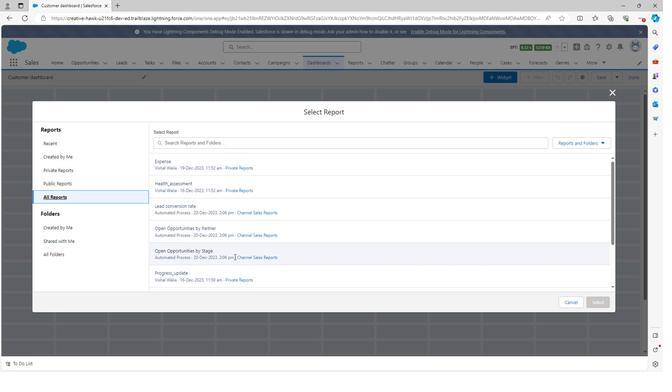 
Action: Mouse moved to (540, 291)
Screenshot: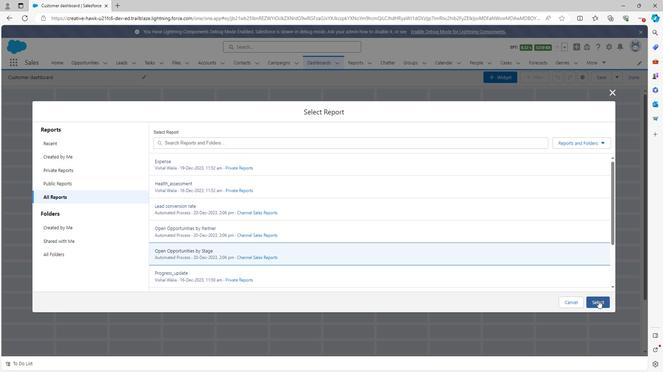 
Action: Mouse pressed left at (540, 291)
Screenshot: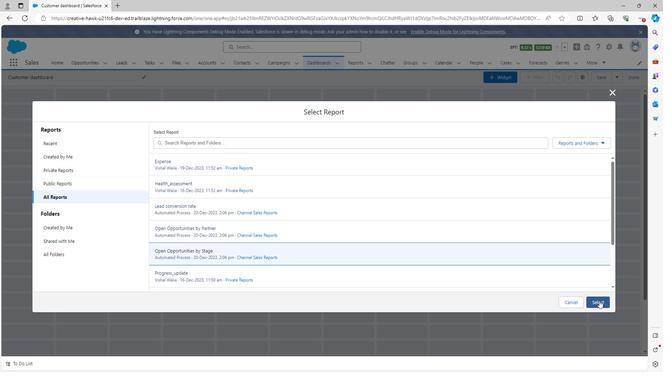 
Action: Mouse moved to (398, 309)
Screenshot: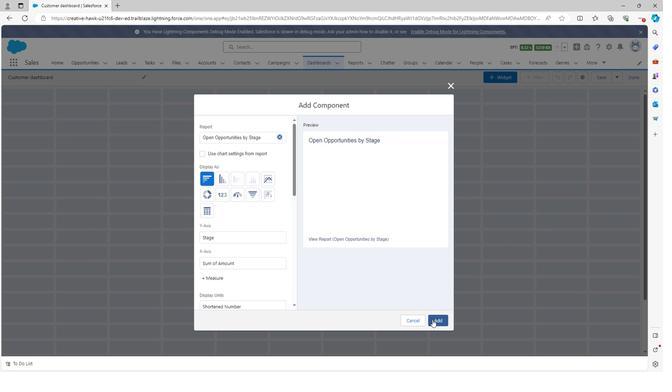 
Action: Mouse pressed left at (398, 309)
Screenshot: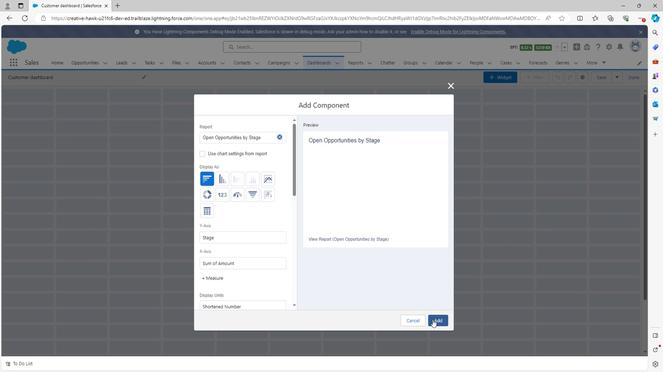 
Action: Mouse moved to (102, 131)
Screenshot: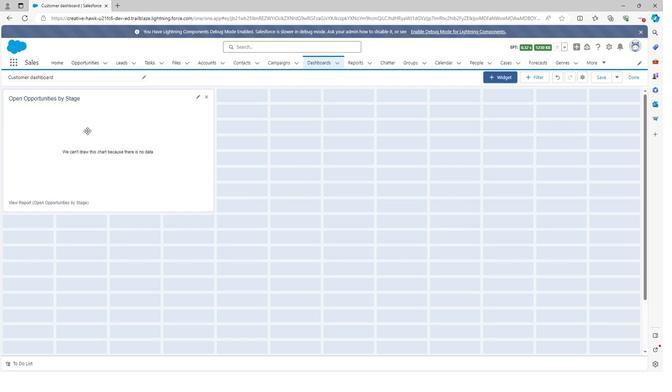 
Action: Mouse pressed left at (102, 131)
Screenshot: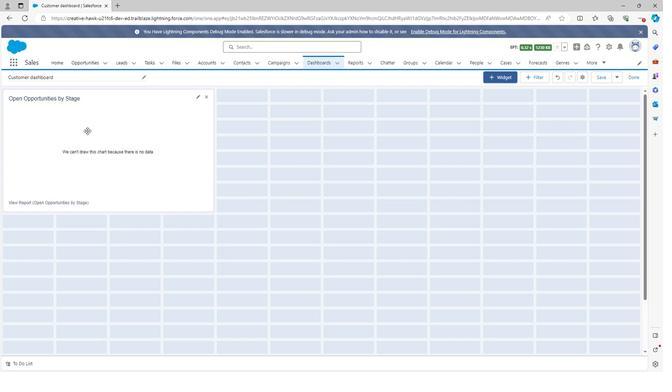 
Action: Mouse moved to (103, 130)
Screenshot: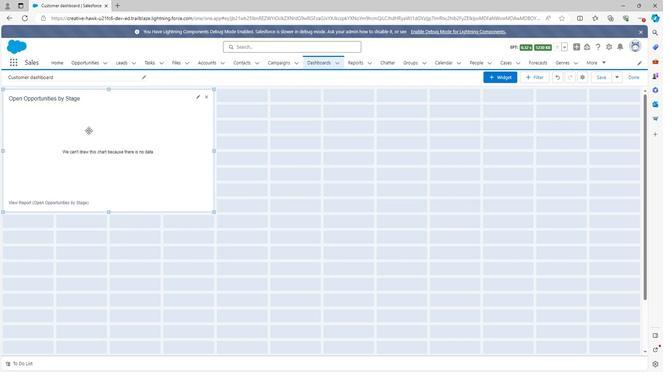 
Action: Mouse pressed left at (103, 130)
Screenshot: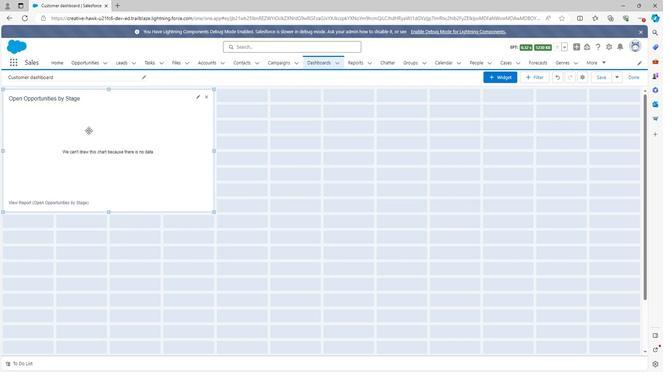 
Action: Mouse moved to (541, 81)
Screenshot: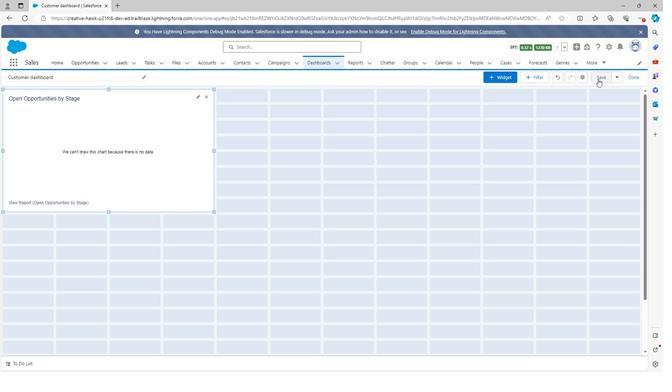 
Action: Mouse pressed left at (541, 81)
Screenshot: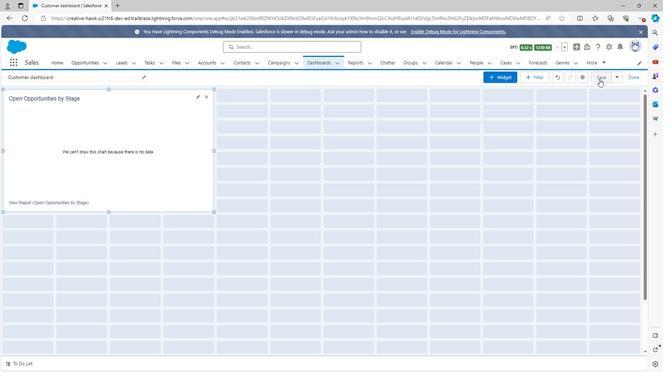 
Action: Mouse moved to (365, 74)
Screenshot: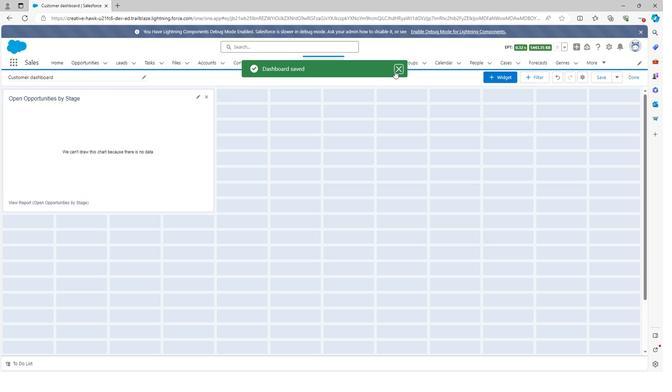 
Action: Mouse pressed left at (365, 74)
Screenshot: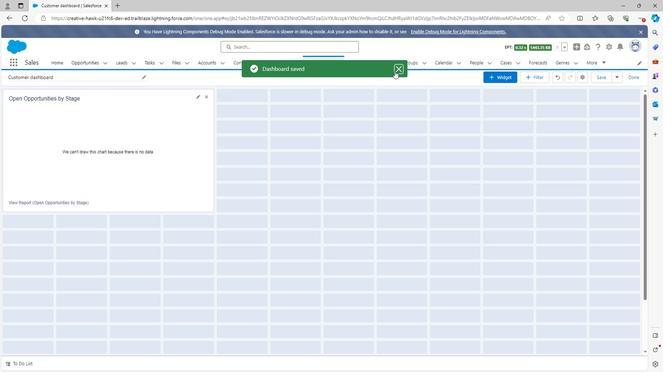 
Action: Mouse moved to (298, 62)
Screenshot: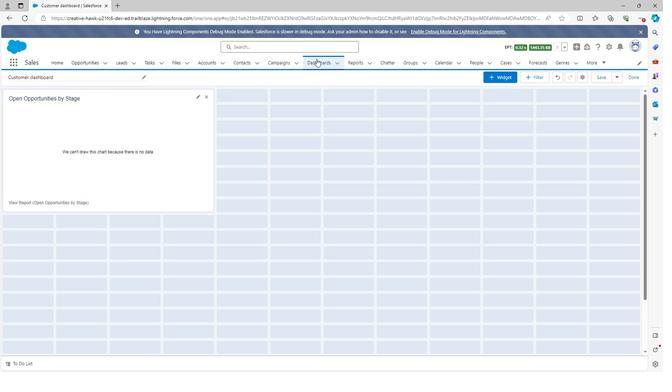 
Action: Mouse pressed left at (298, 62)
Screenshot: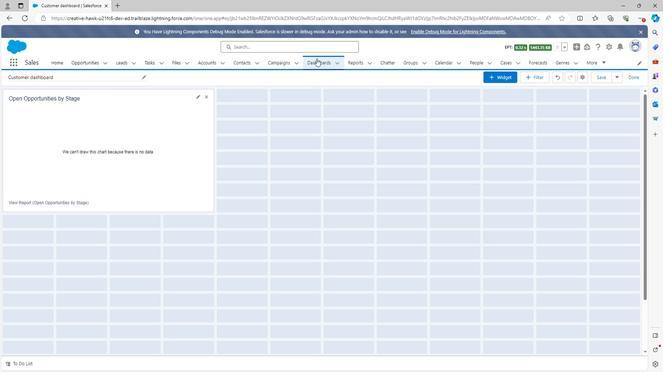 
Action: Mouse moved to (255, 137)
Screenshot: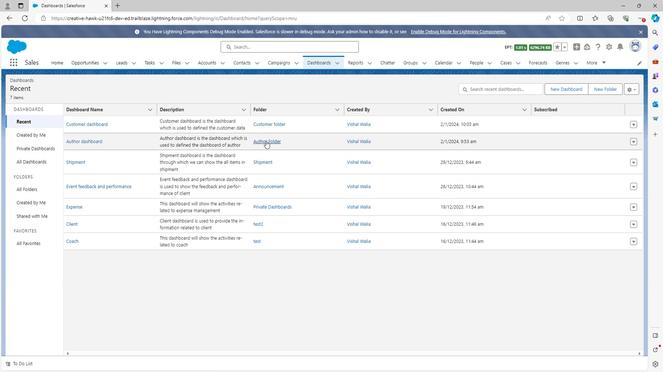 
